 Task: In the  document graph.pdf Use the feature 'and check spelling and grammer' Change font style of header to '23' Select the body of letter and change paragraph spacing to  1.5
Action: Mouse moved to (237, 105)
Screenshot: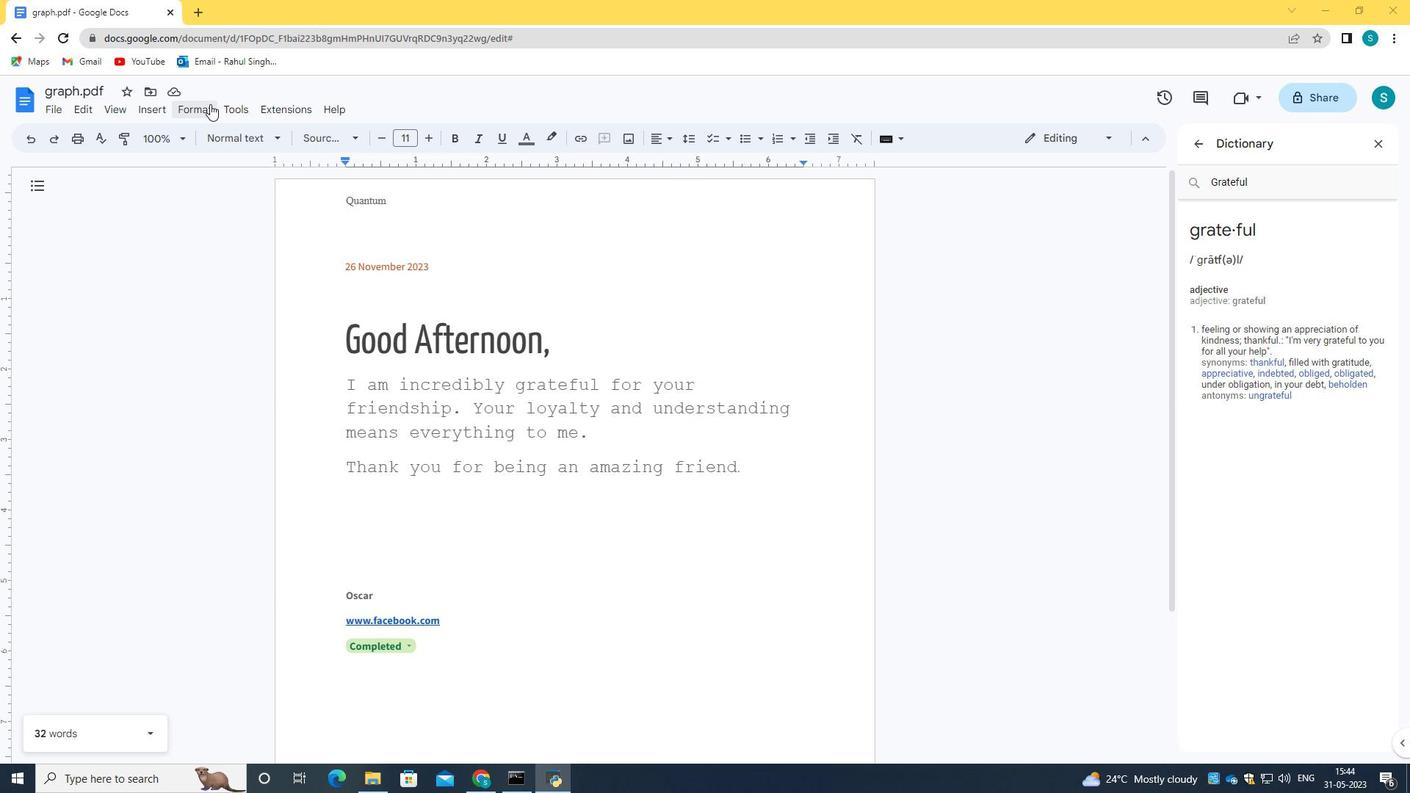 
Action: Mouse pressed left at (237, 105)
Screenshot: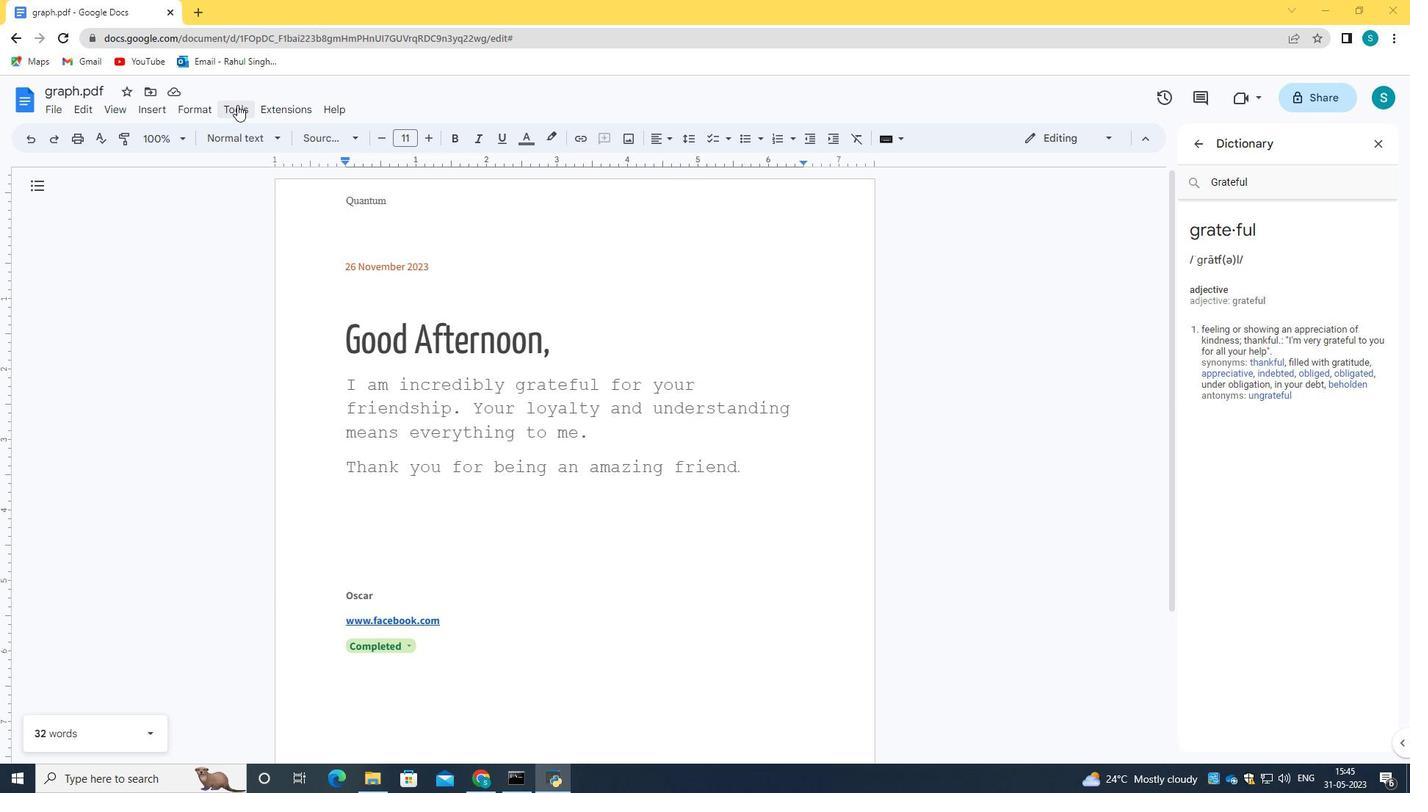 
Action: Mouse moved to (167, 238)
Screenshot: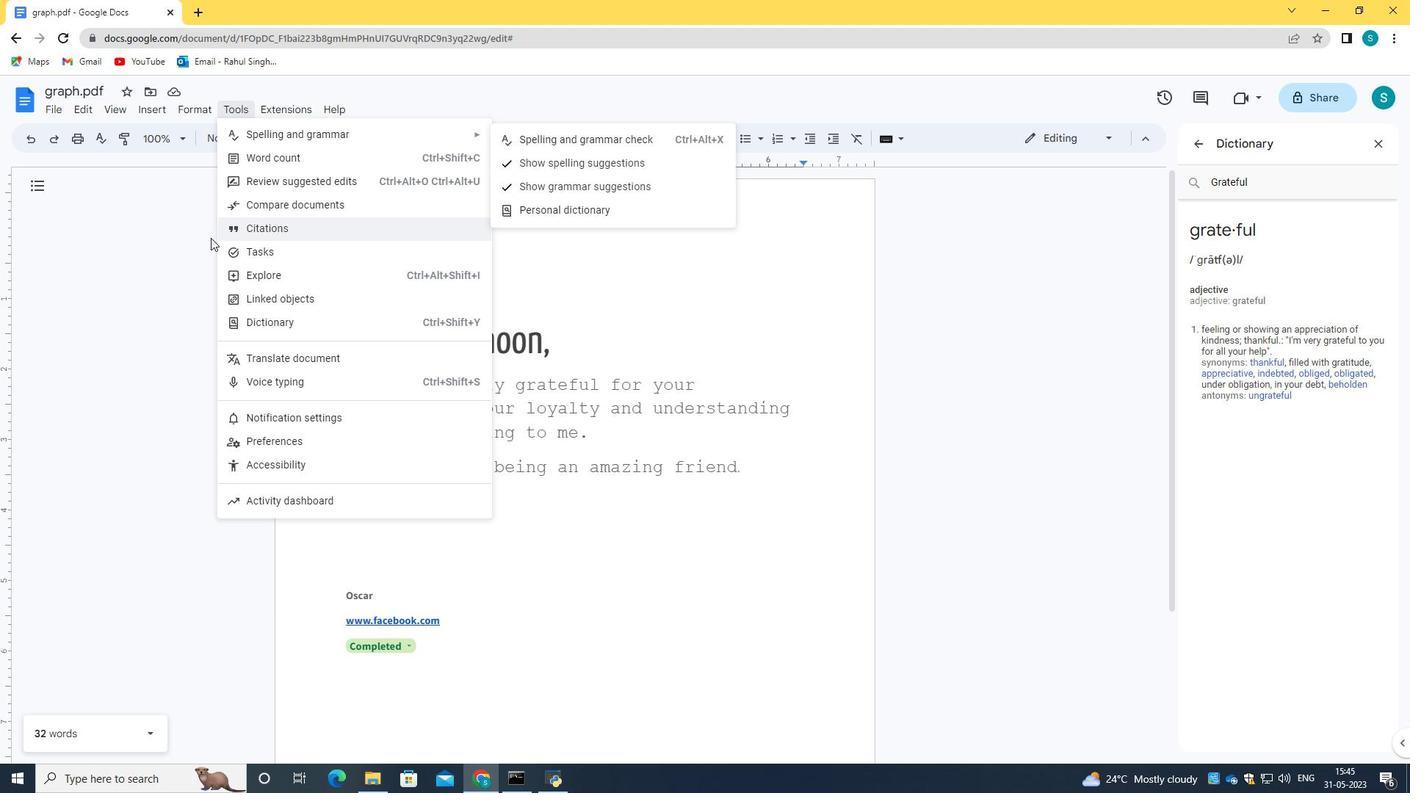 
Action: Mouse pressed left at (167, 238)
Screenshot: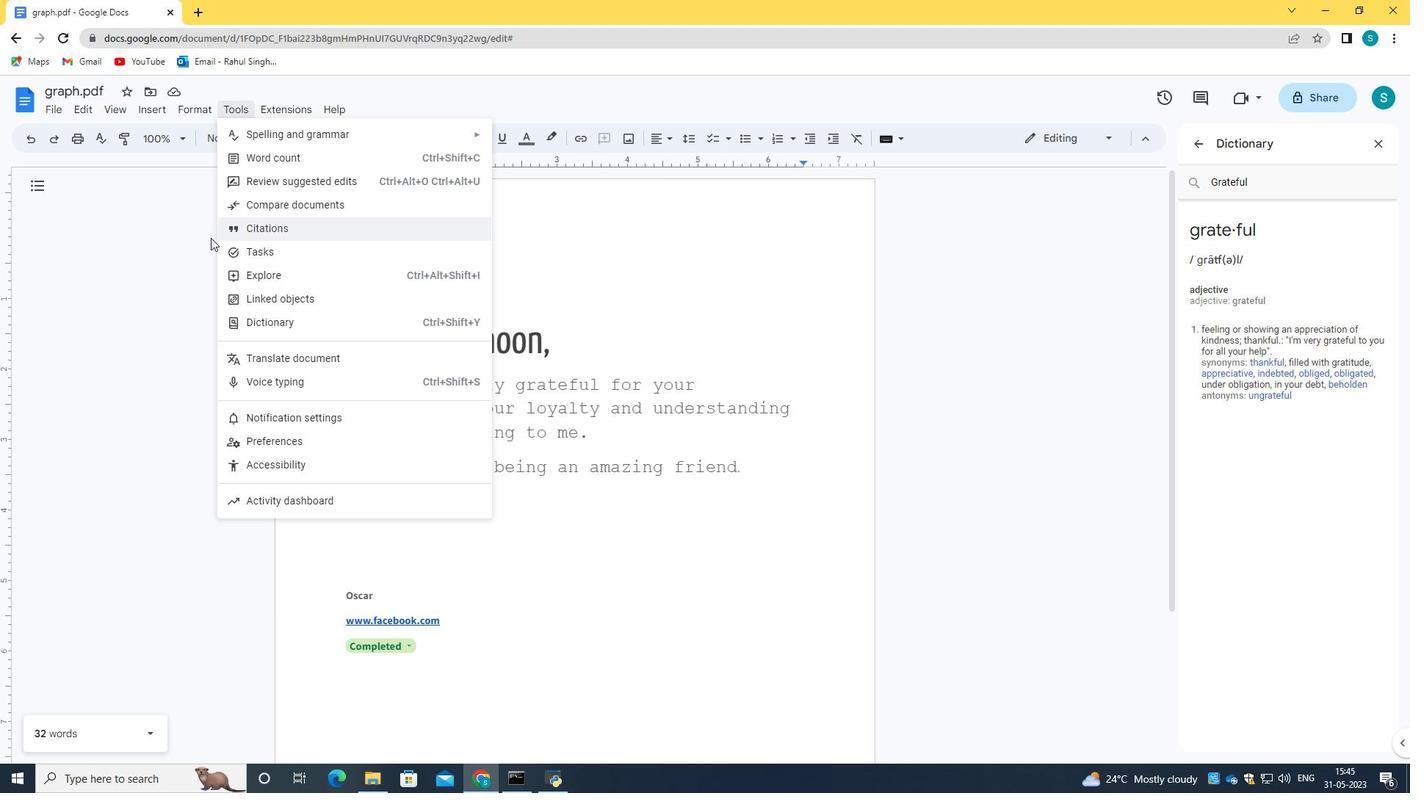 
Action: Mouse moved to (96, 142)
Screenshot: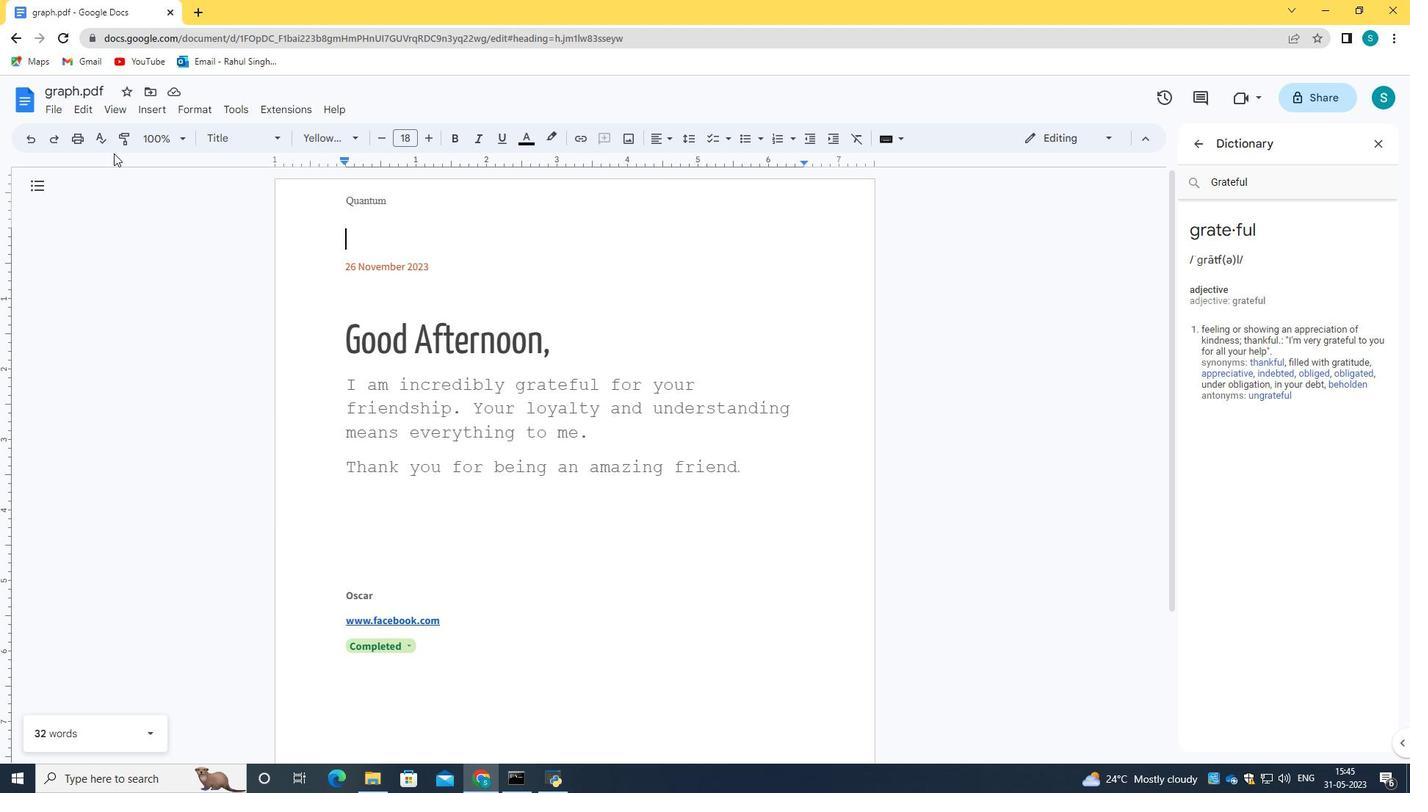 
Action: Mouse pressed left at (96, 142)
Screenshot: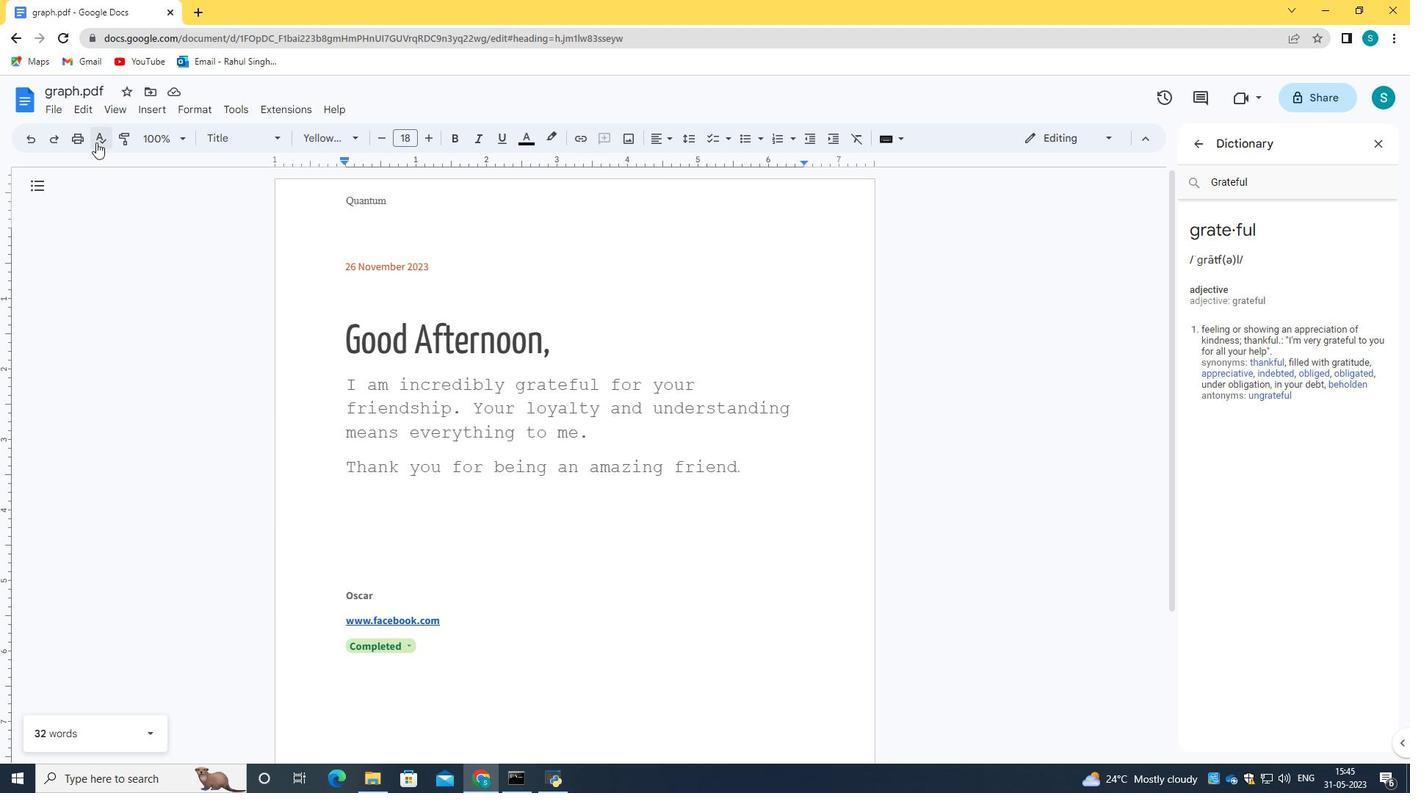
Action: Mouse moved to (791, 324)
Screenshot: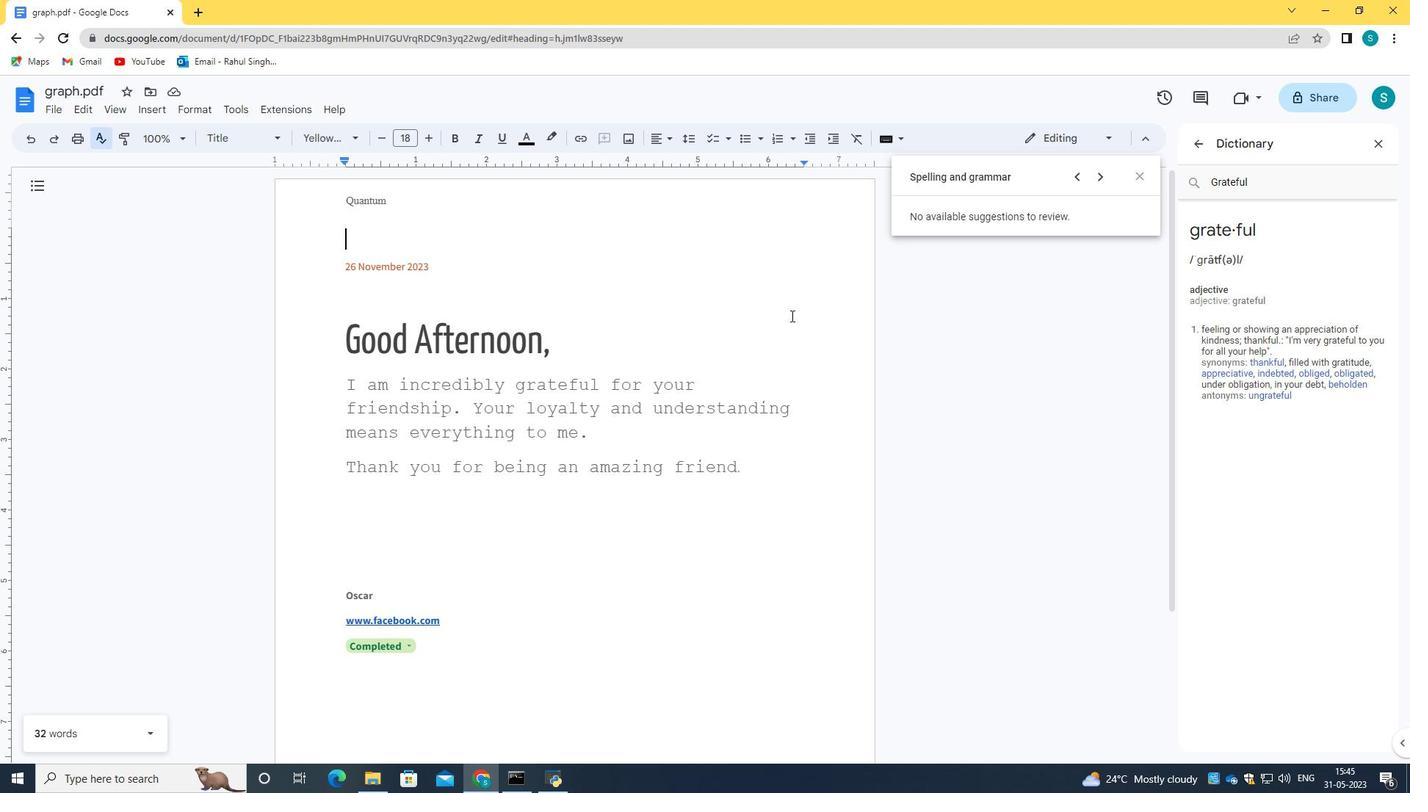 
Action: Mouse pressed left at (791, 324)
Screenshot: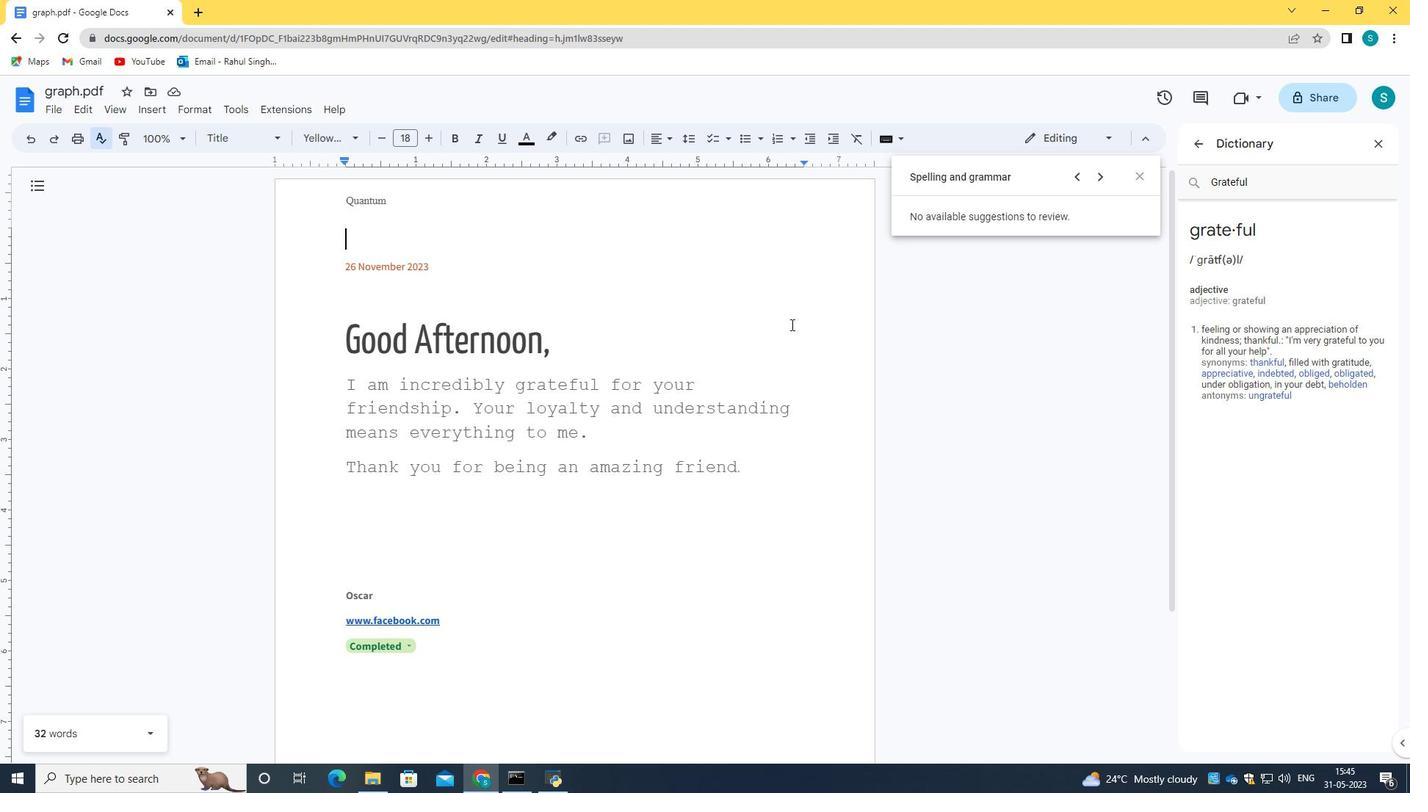 
Action: Mouse moved to (392, 206)
Screenshot: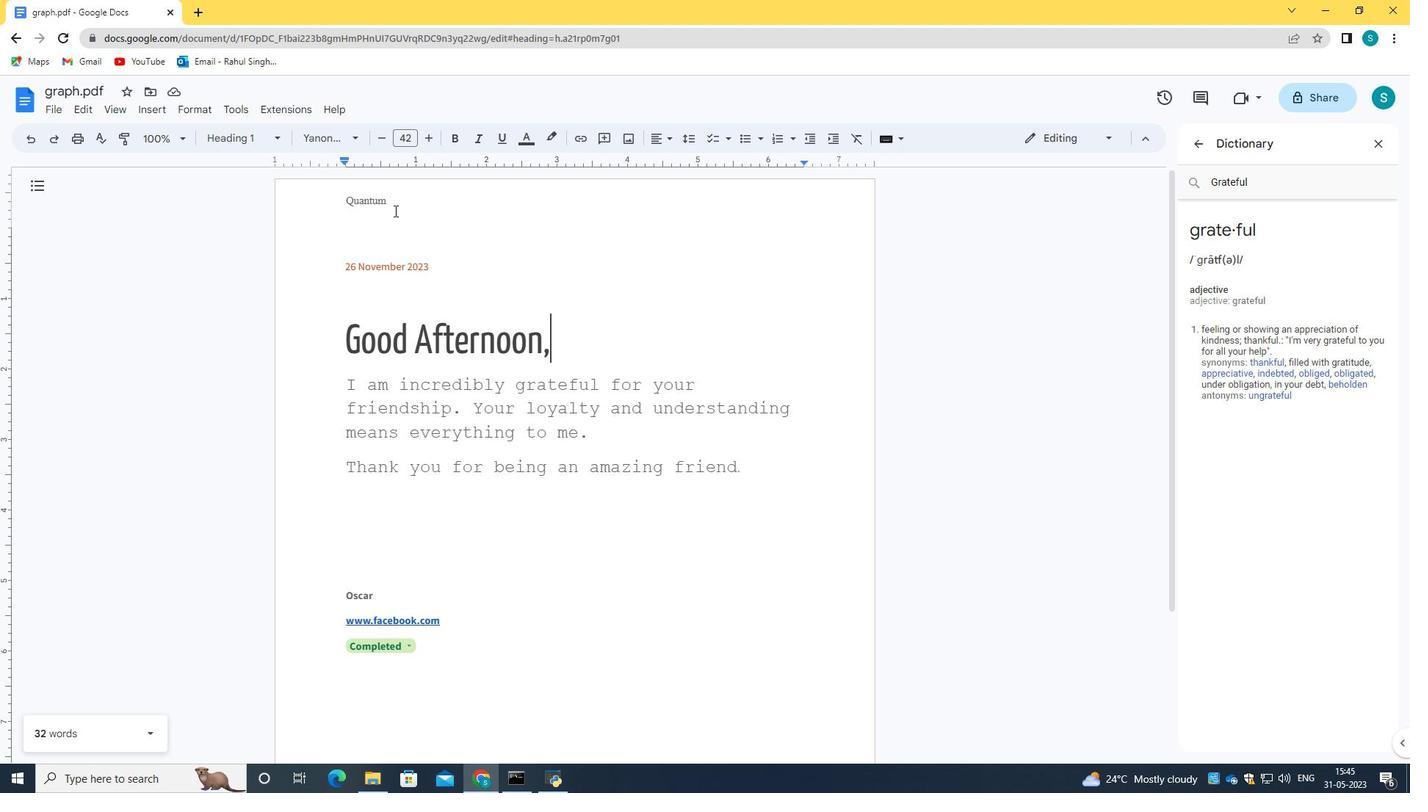 
Action: Mouse pressed left at (392, 206)
Screenshot: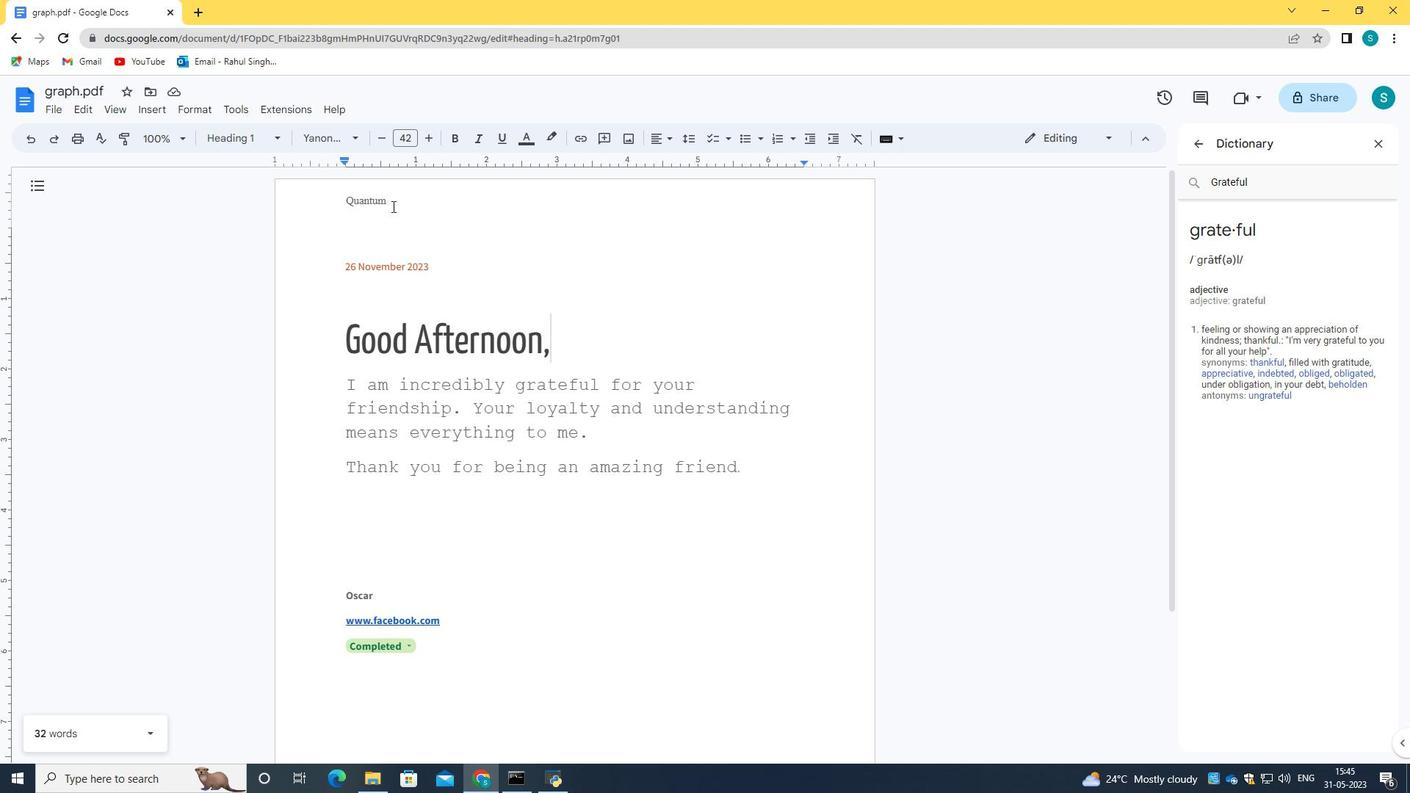 
Action: Mouse moved to (385, 197)
Screenshot: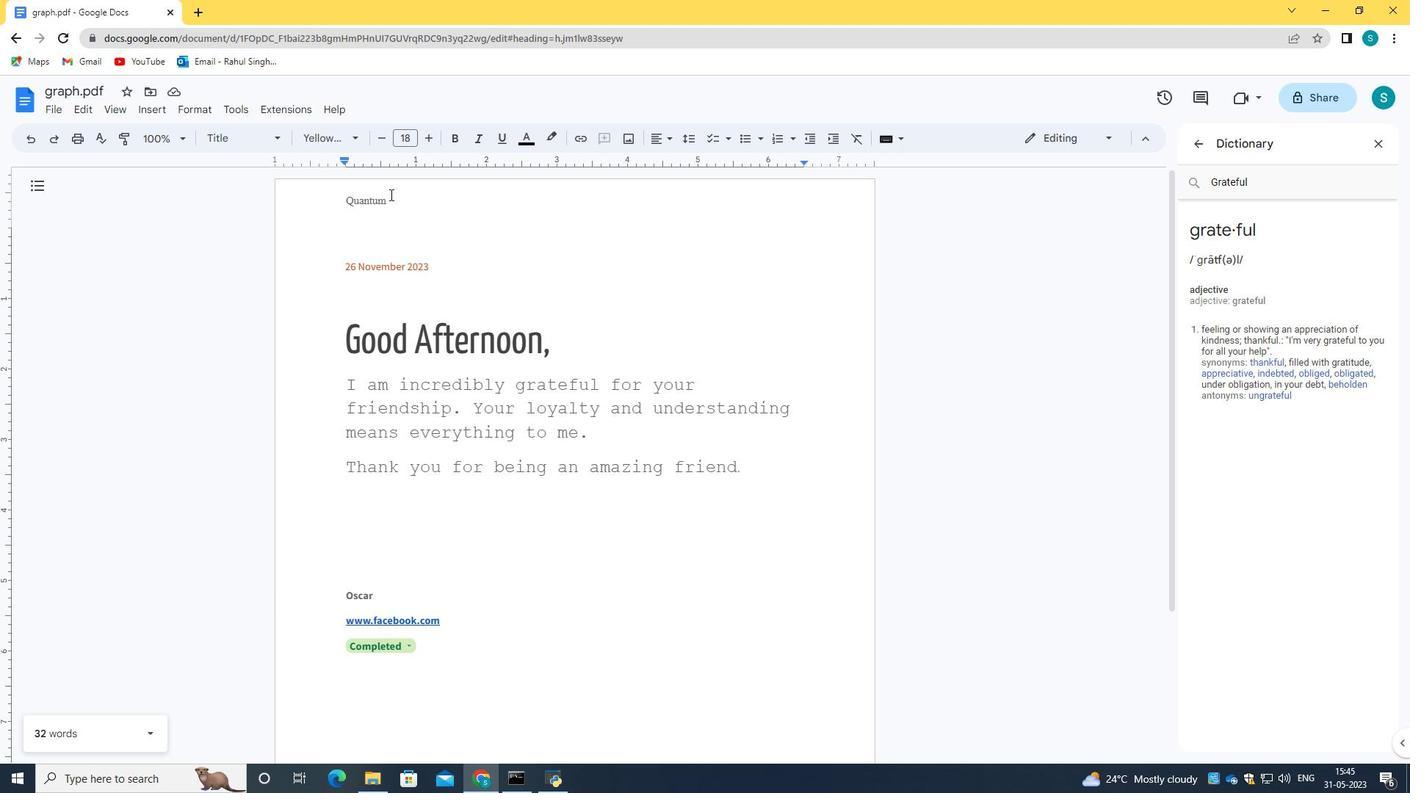 
Action: Mouse pressed left at (385, 197)
Screenshot: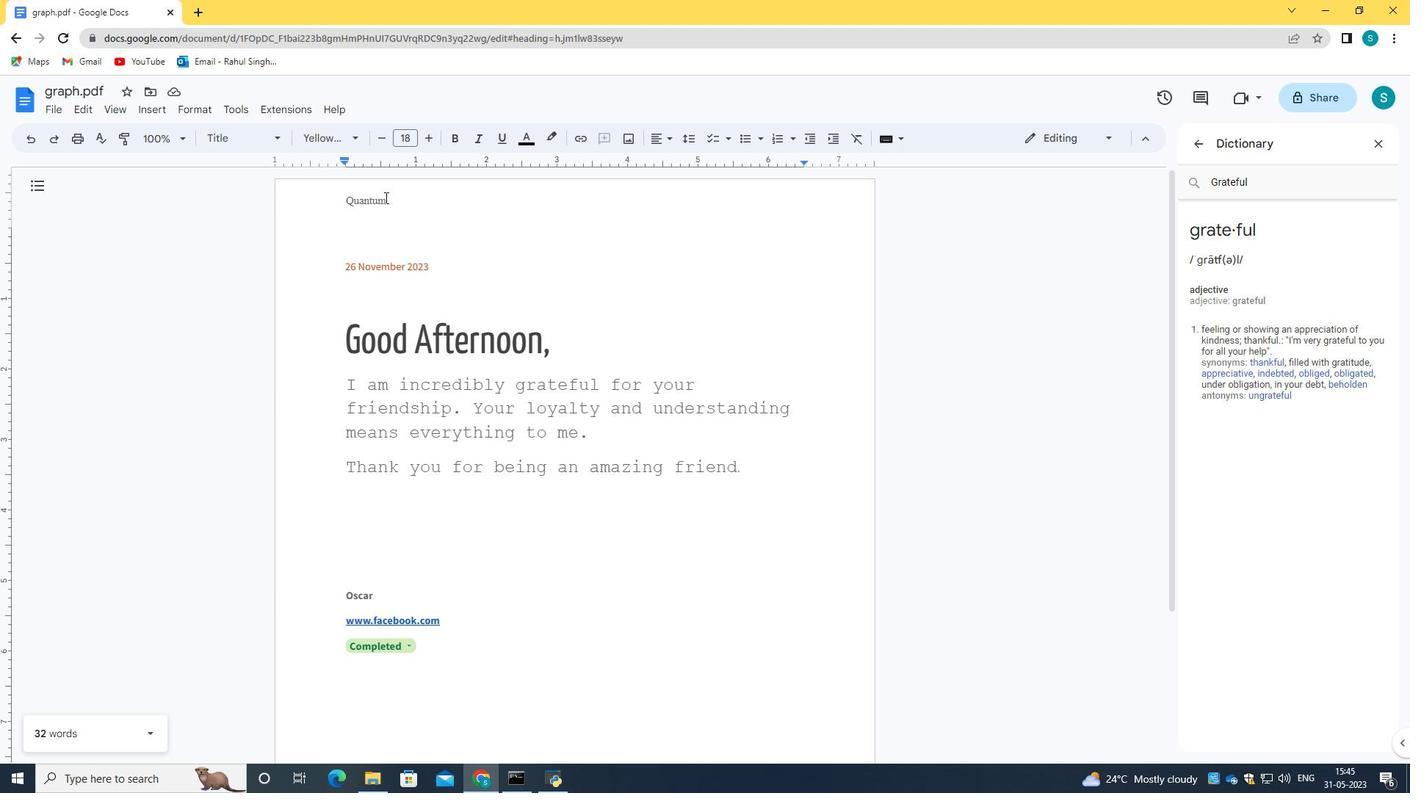 
Action: Mouse moved to (424, 203)
Screenshot: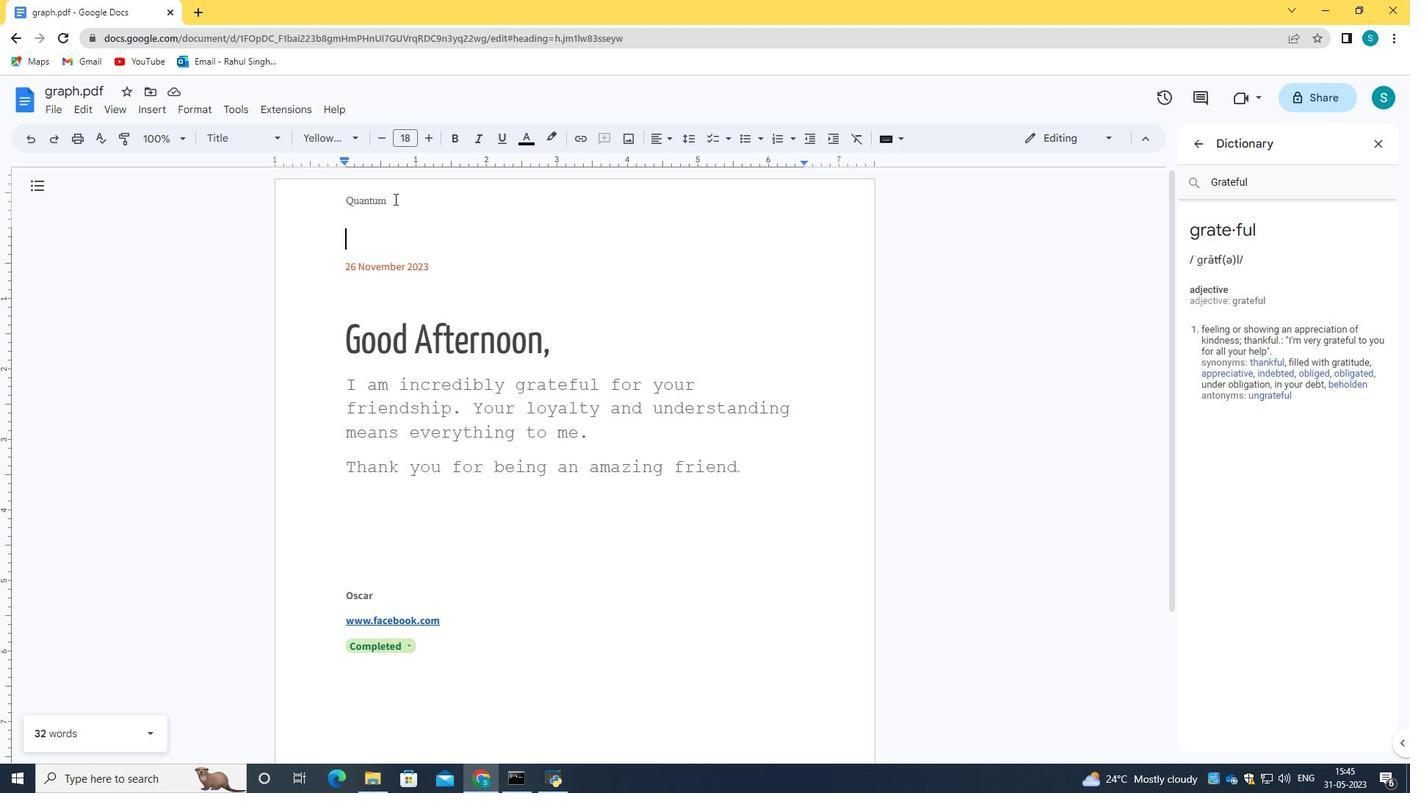 
Action: Mouse pressed left at (424, 203)
Screenshot: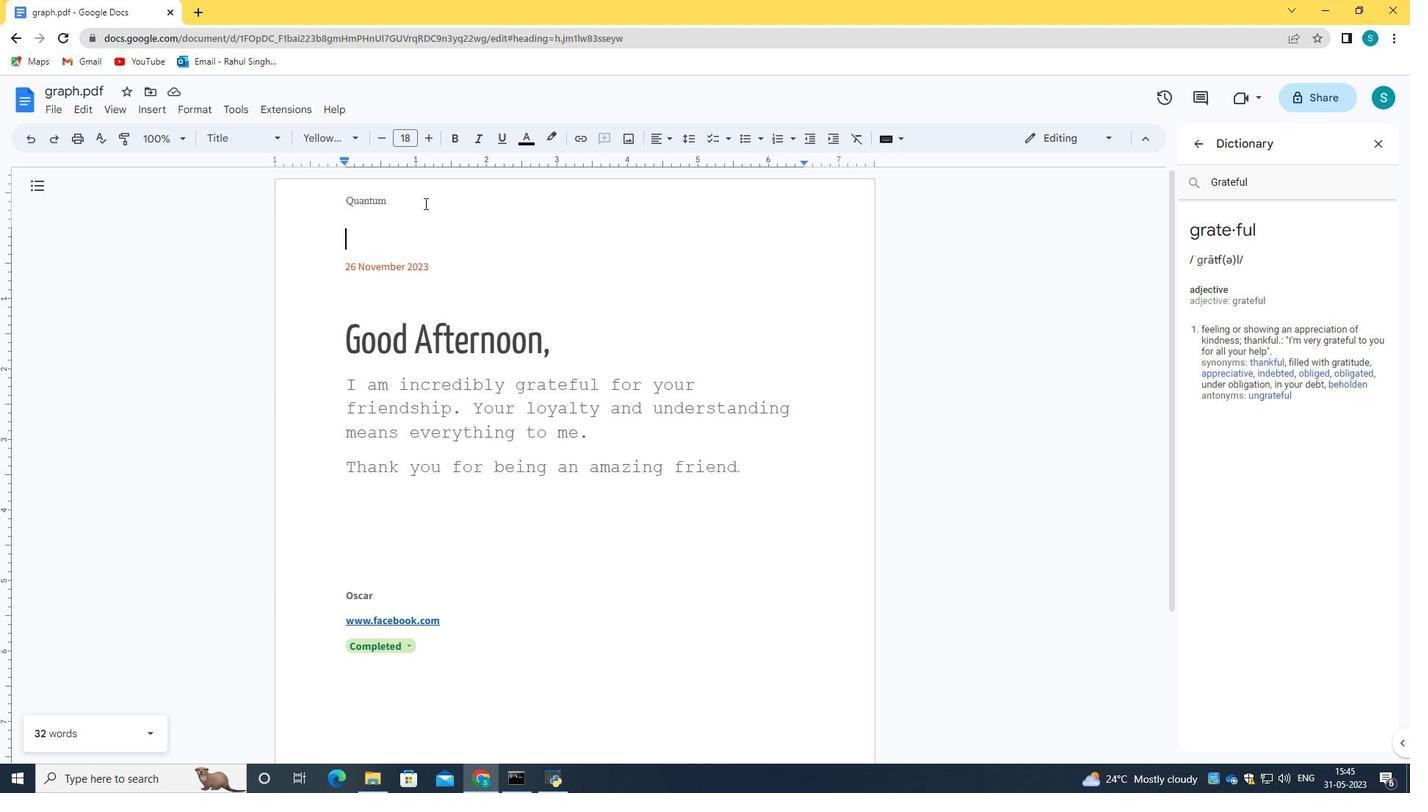 
Action: Mouse moved to (573, 262)
Screenshot: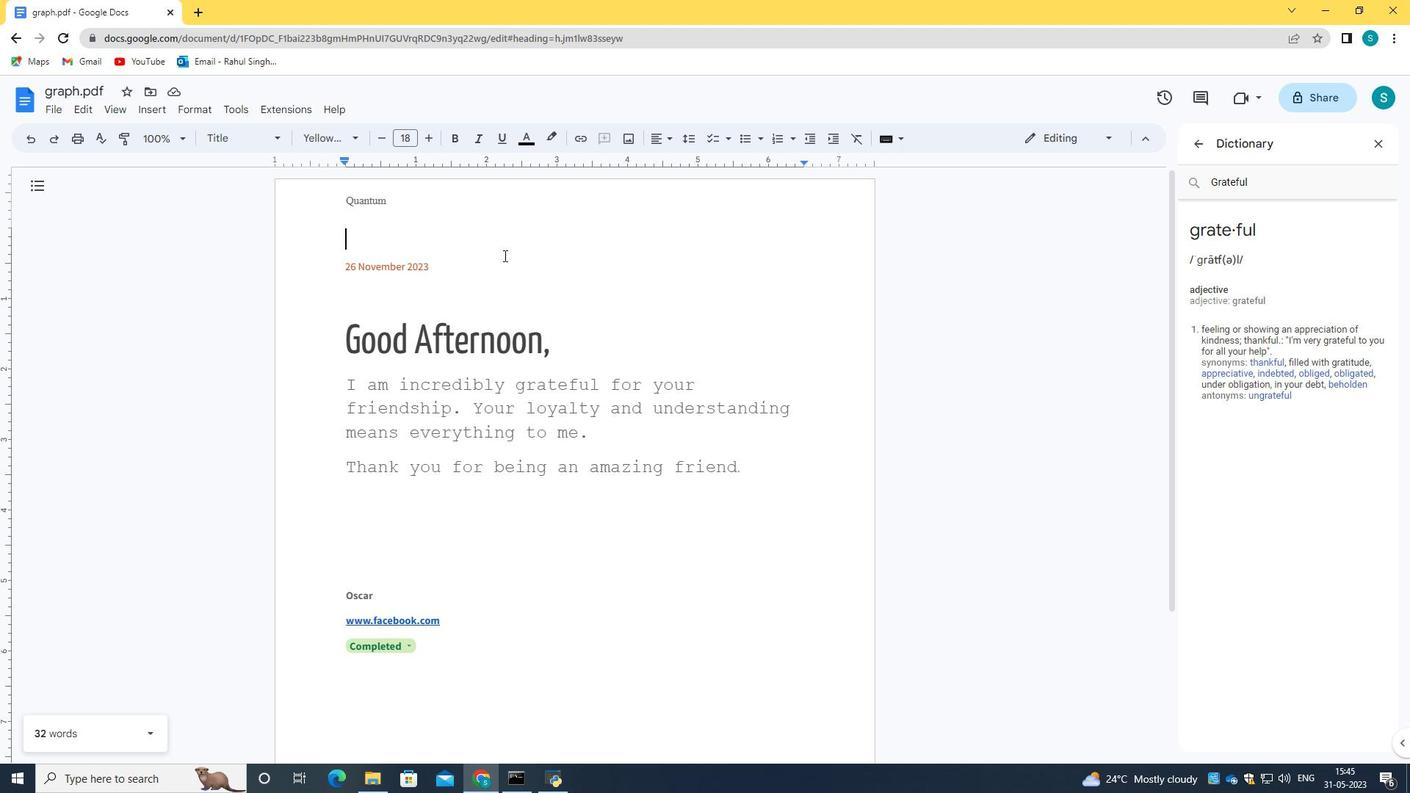 
Action: Mouse pressed left at (573, 262)
Screenshot: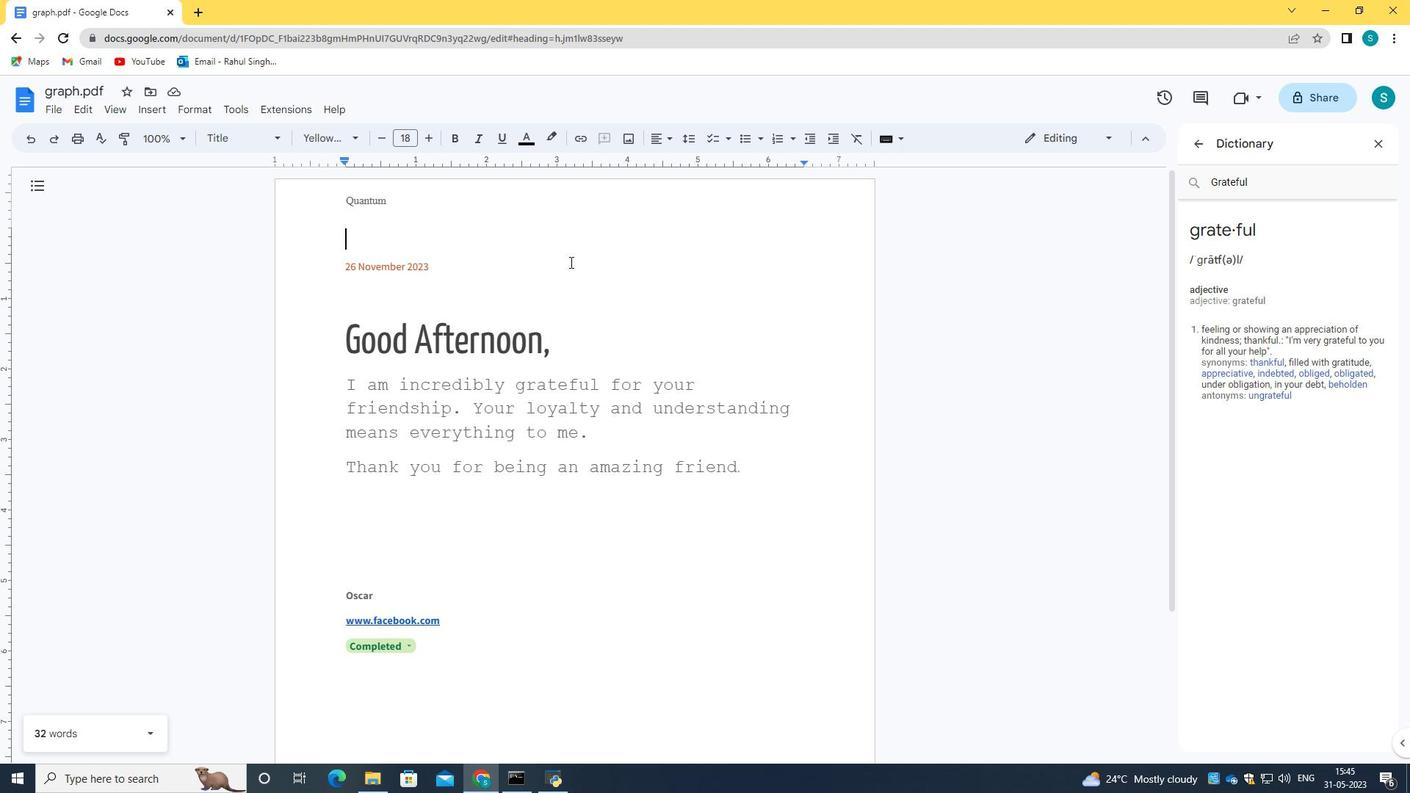 
Action: Mouse moved to (382, 194)
Screenshot: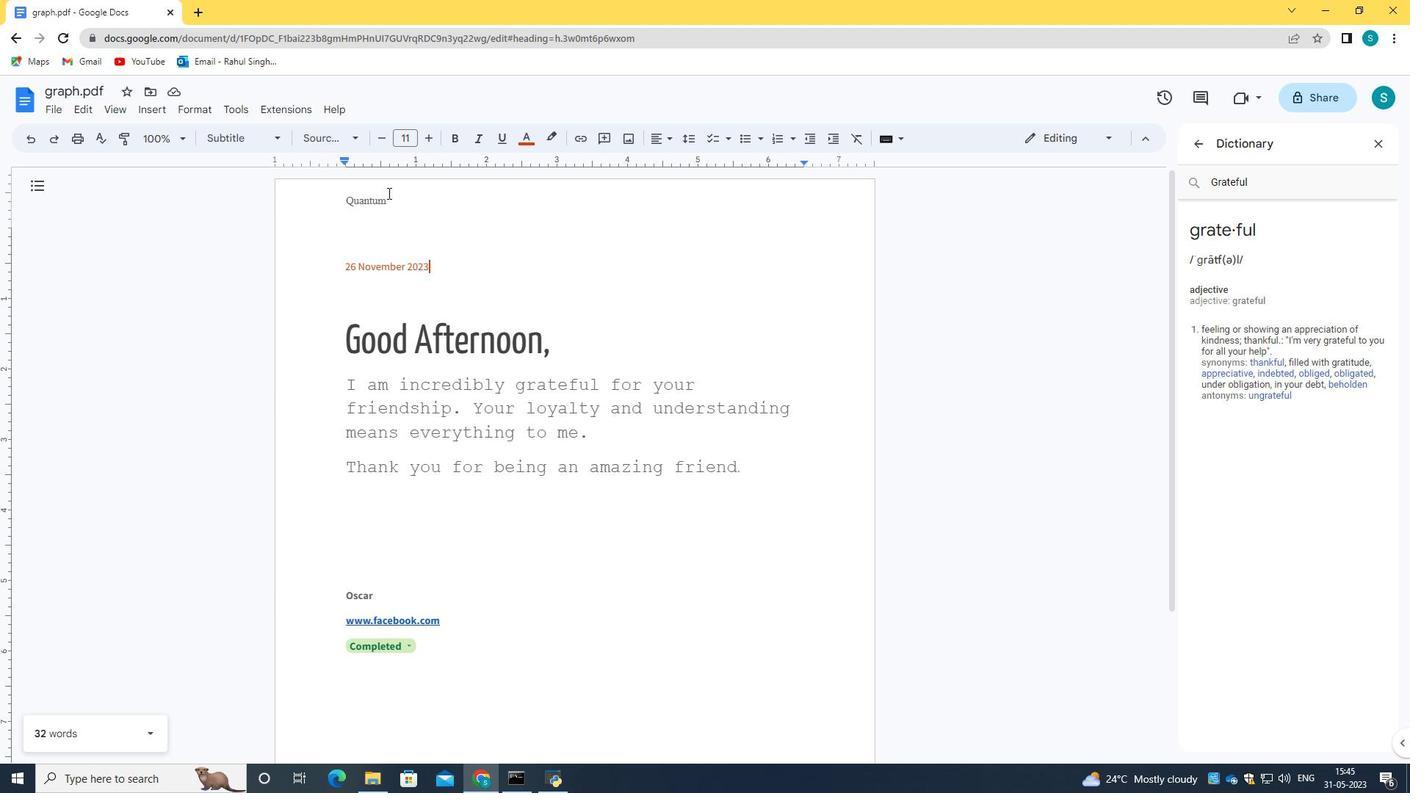 
Action: Mouse pressed left at (382, 194)
Screenshot: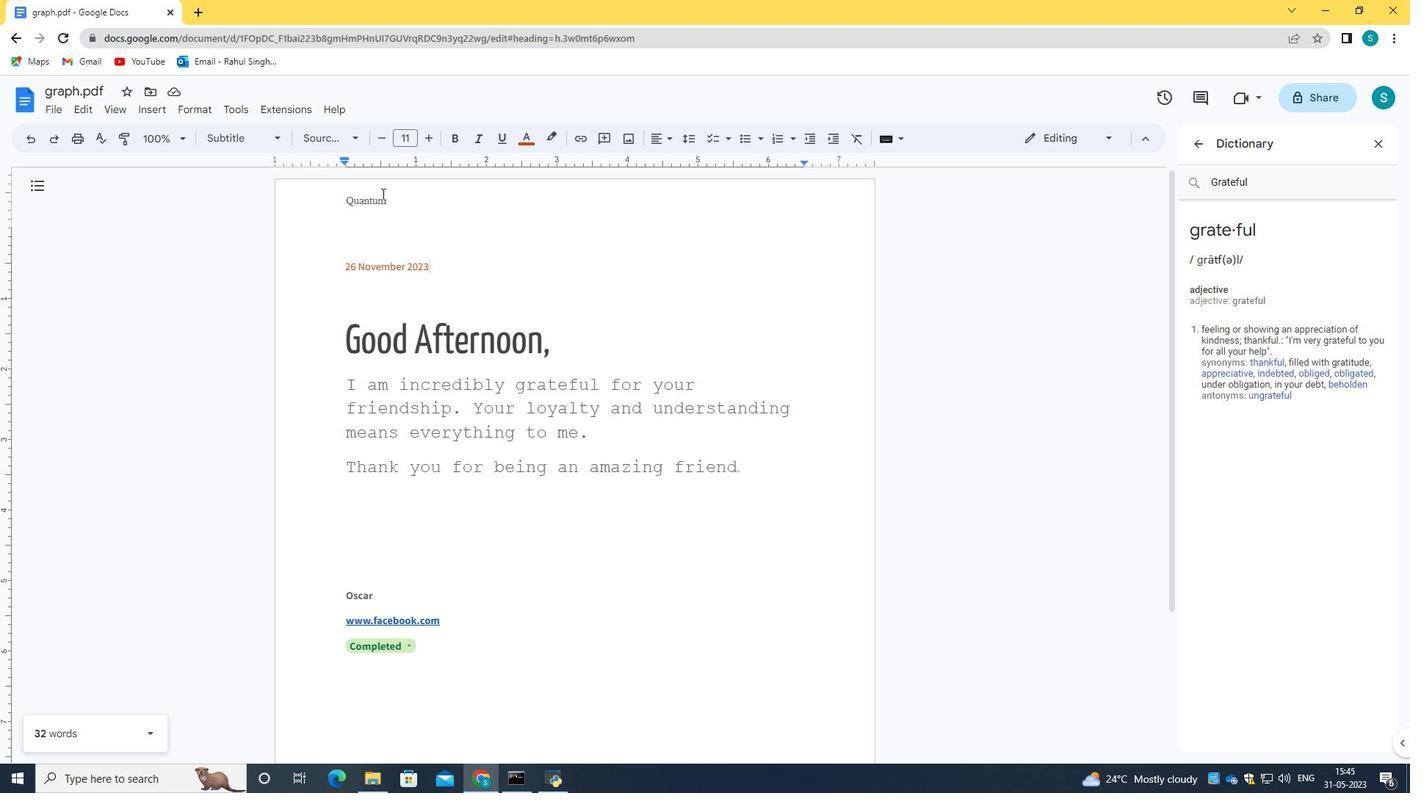 
Action: Mouse moved to (390, 202)
Screenshot: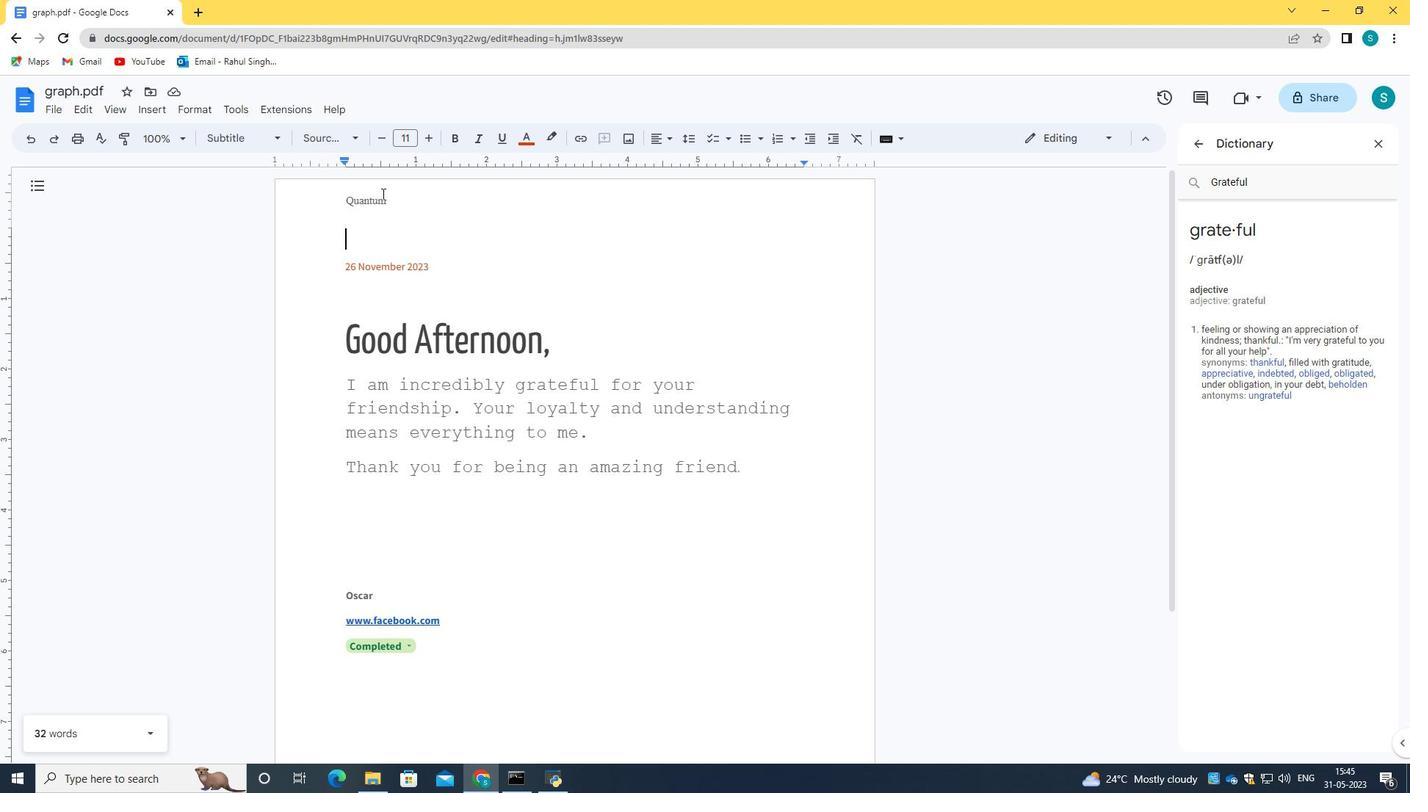 
Action: Mouse pressed left at (390, 202)
Screenshot: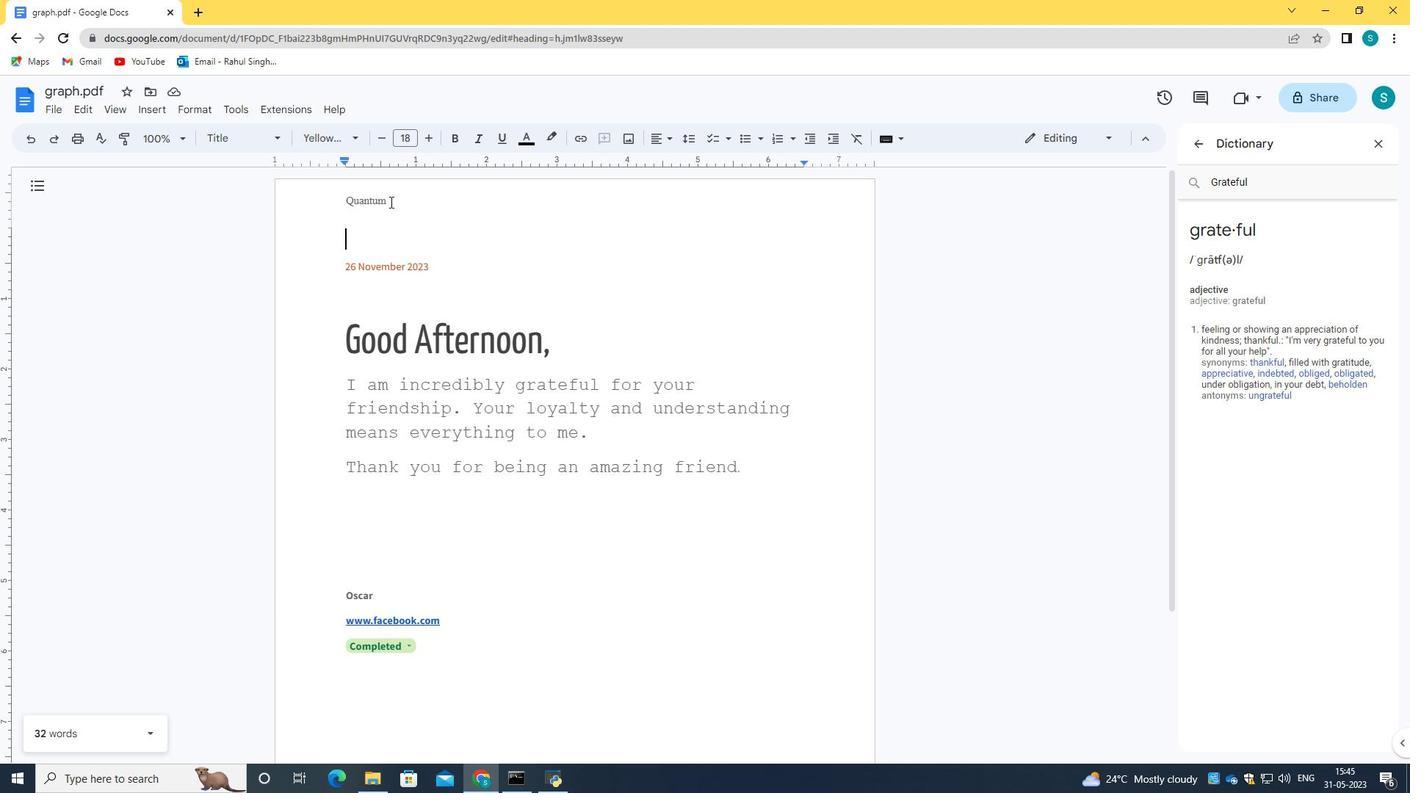 
Action: Mouse moved to (329, 188)
Screenshot: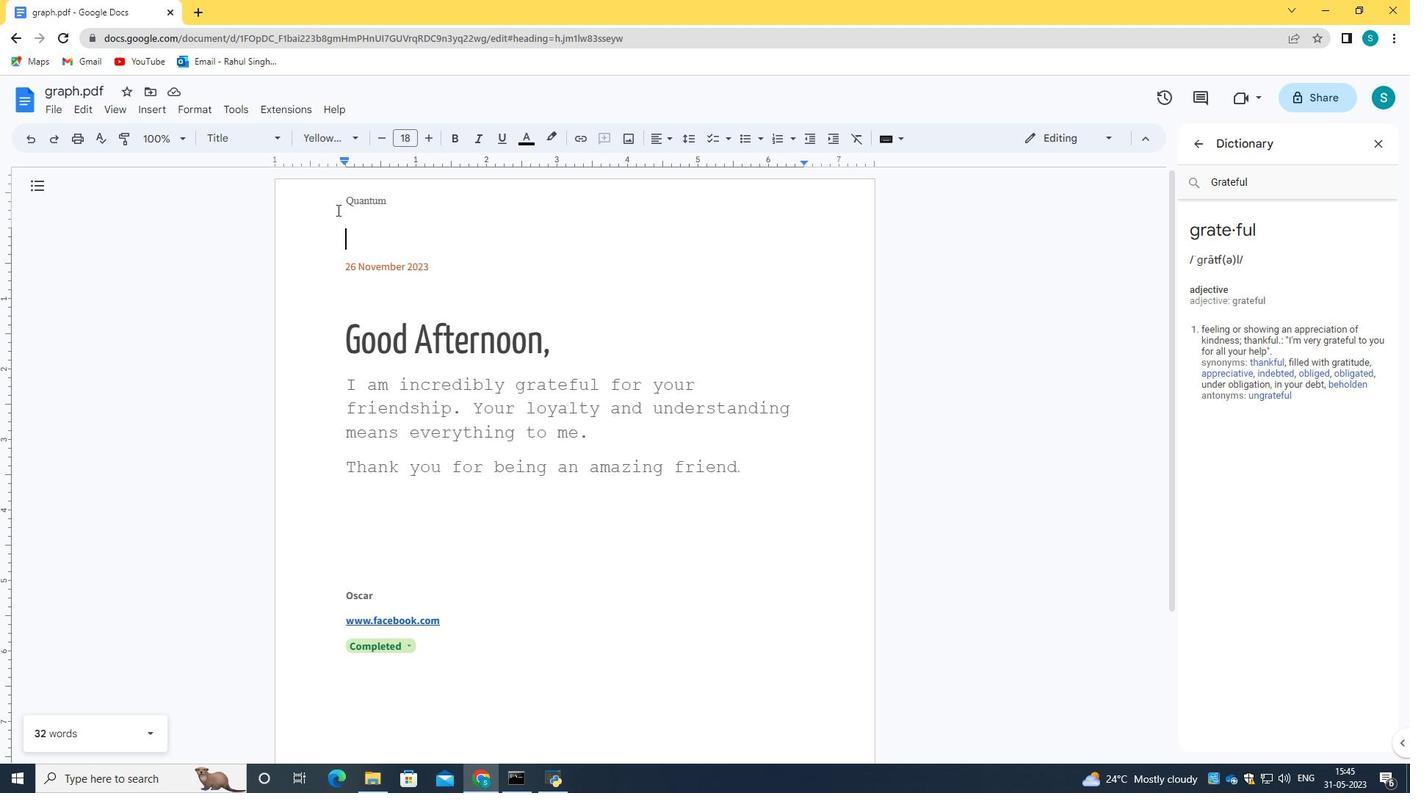 
Action: Mouse pressed left at (329, 188)
Screenshot: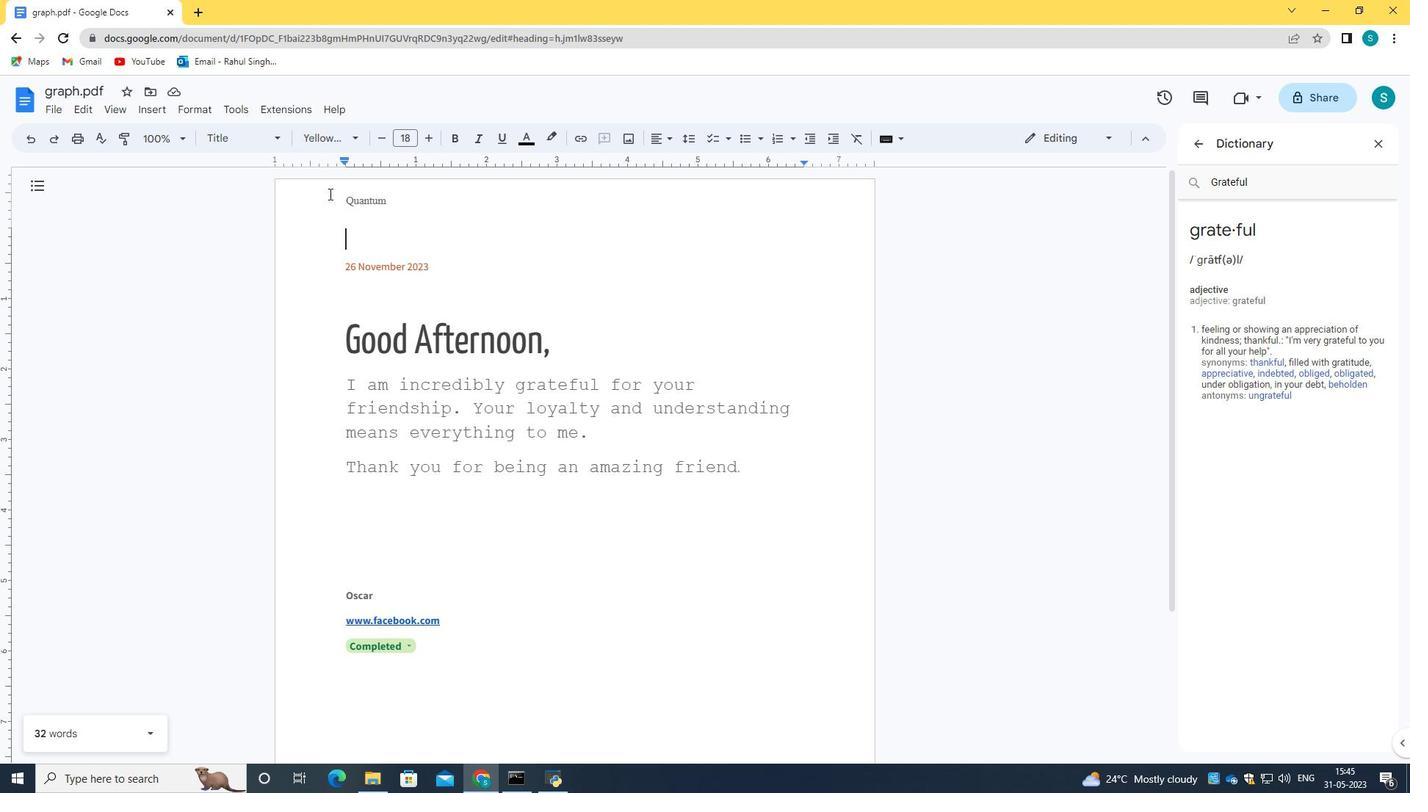 
Action: Mouse moved to (330, 188)
Screenshot: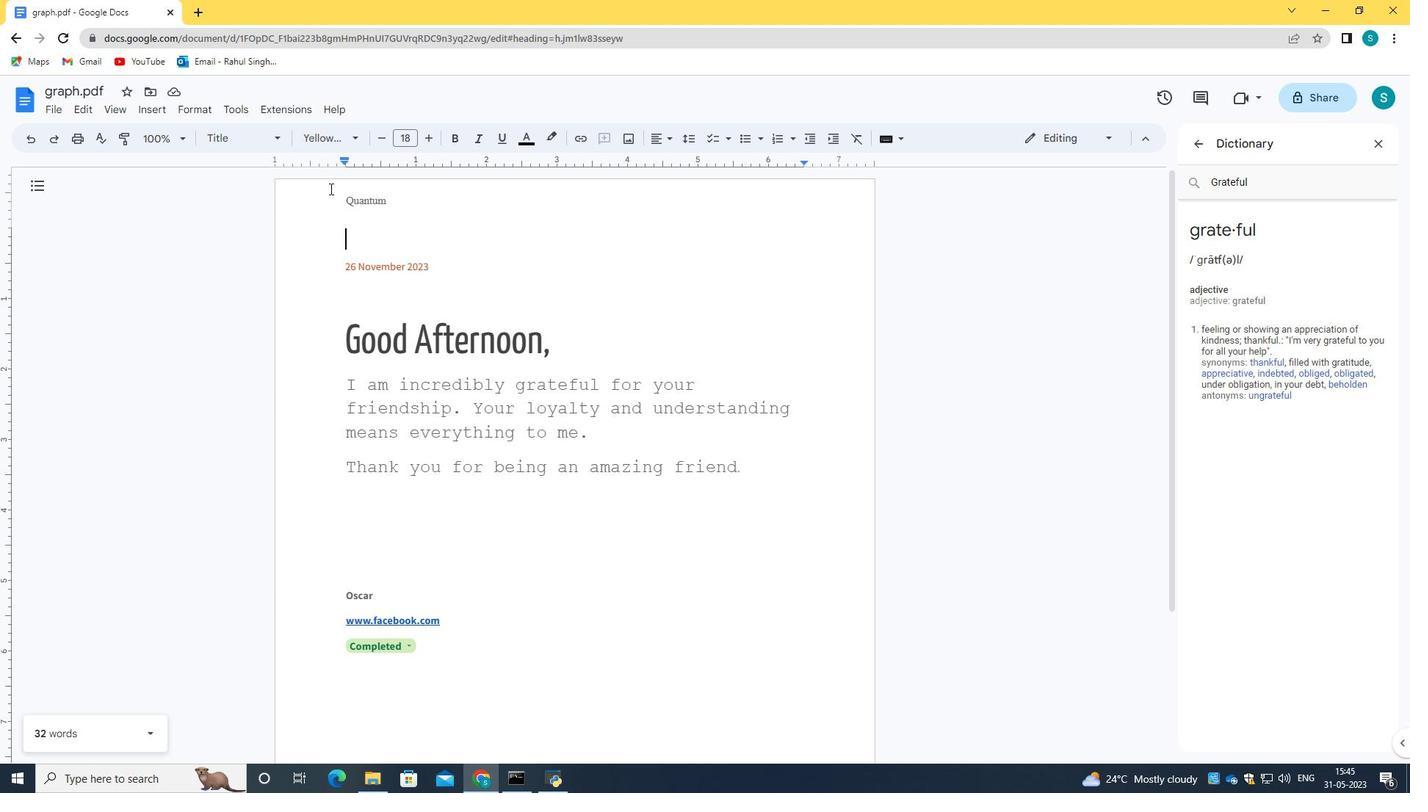 
Action: Mouse pressed left at (330, 188)
Screenshot: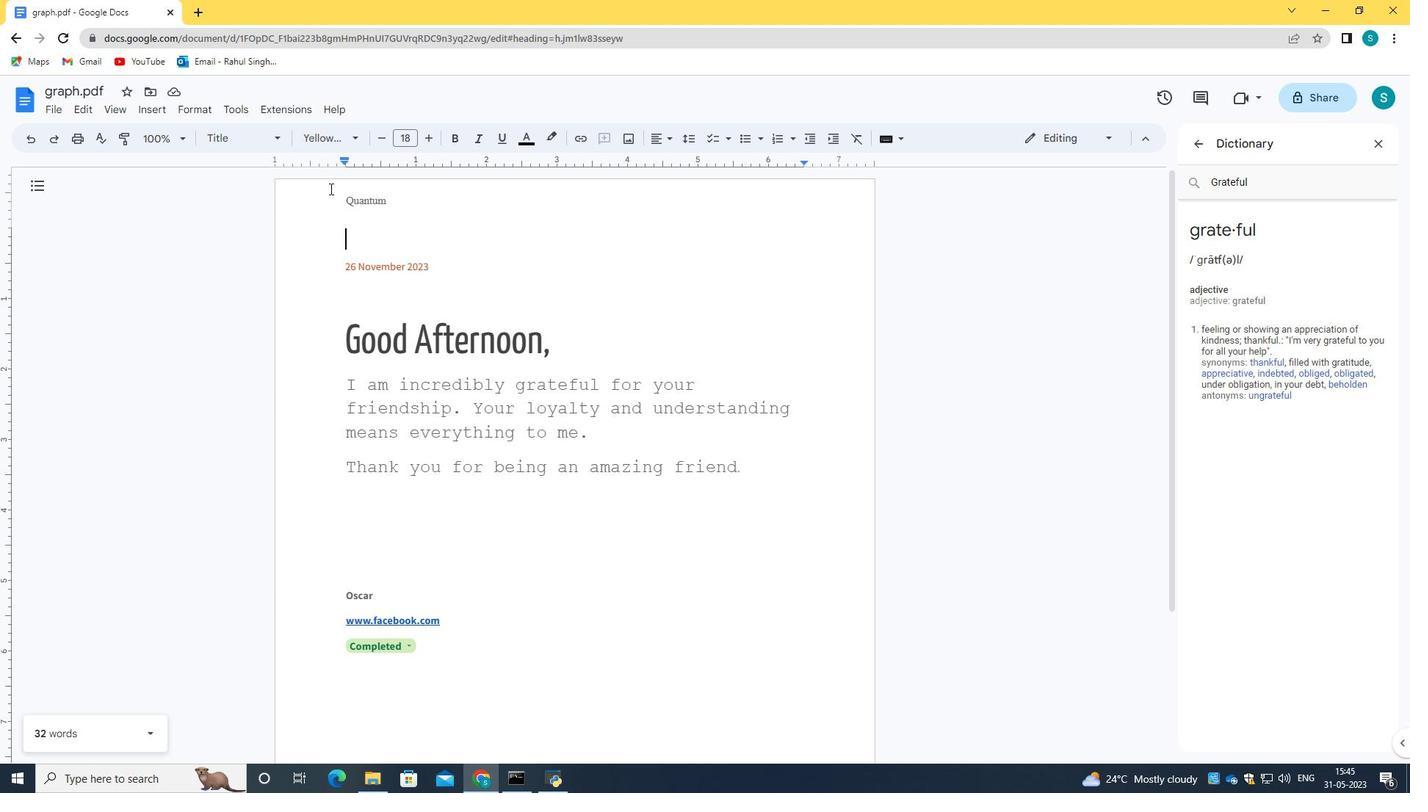 
Action: Mouse moved to (209, 110)
Screenshot: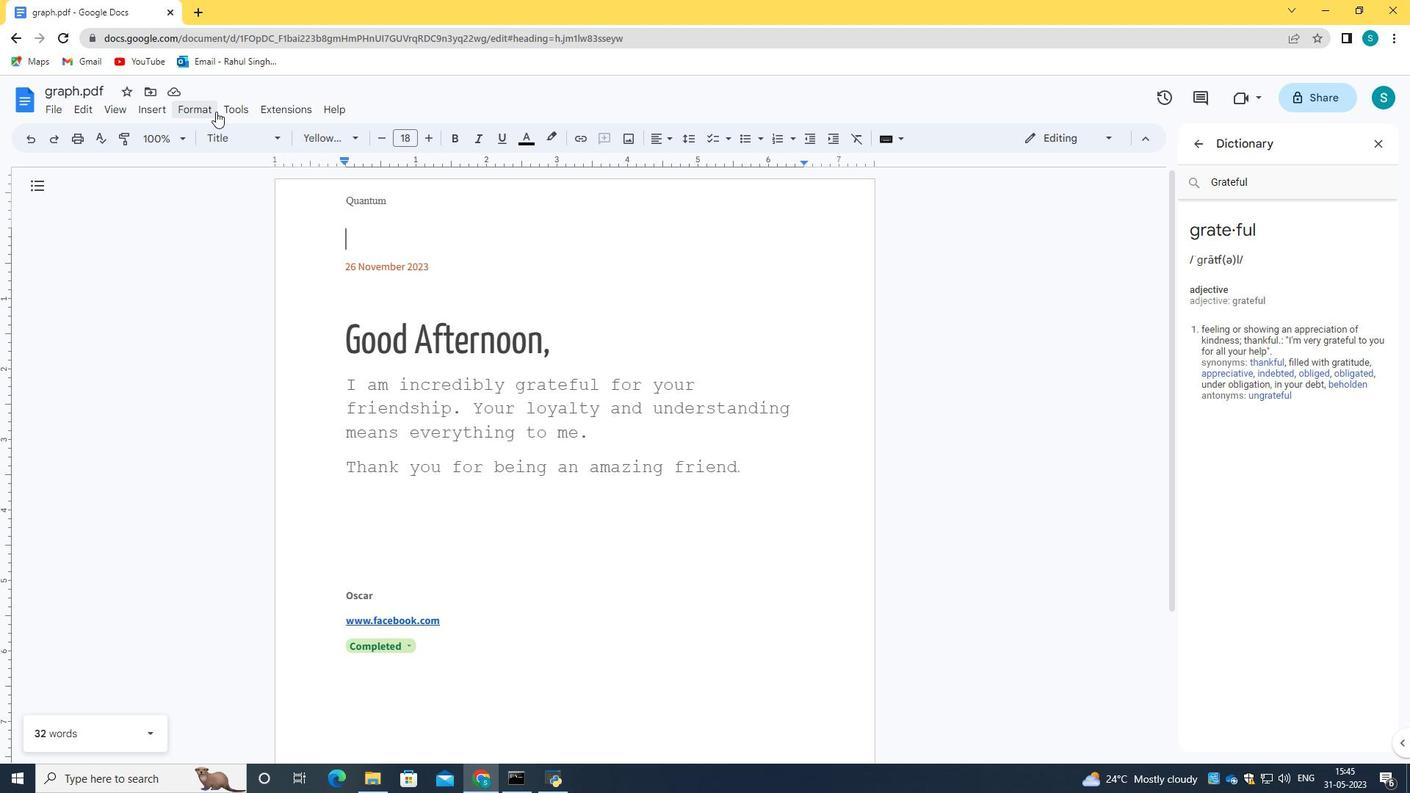 
Action: Mouse pressed left at (209, 110)
Screenshot: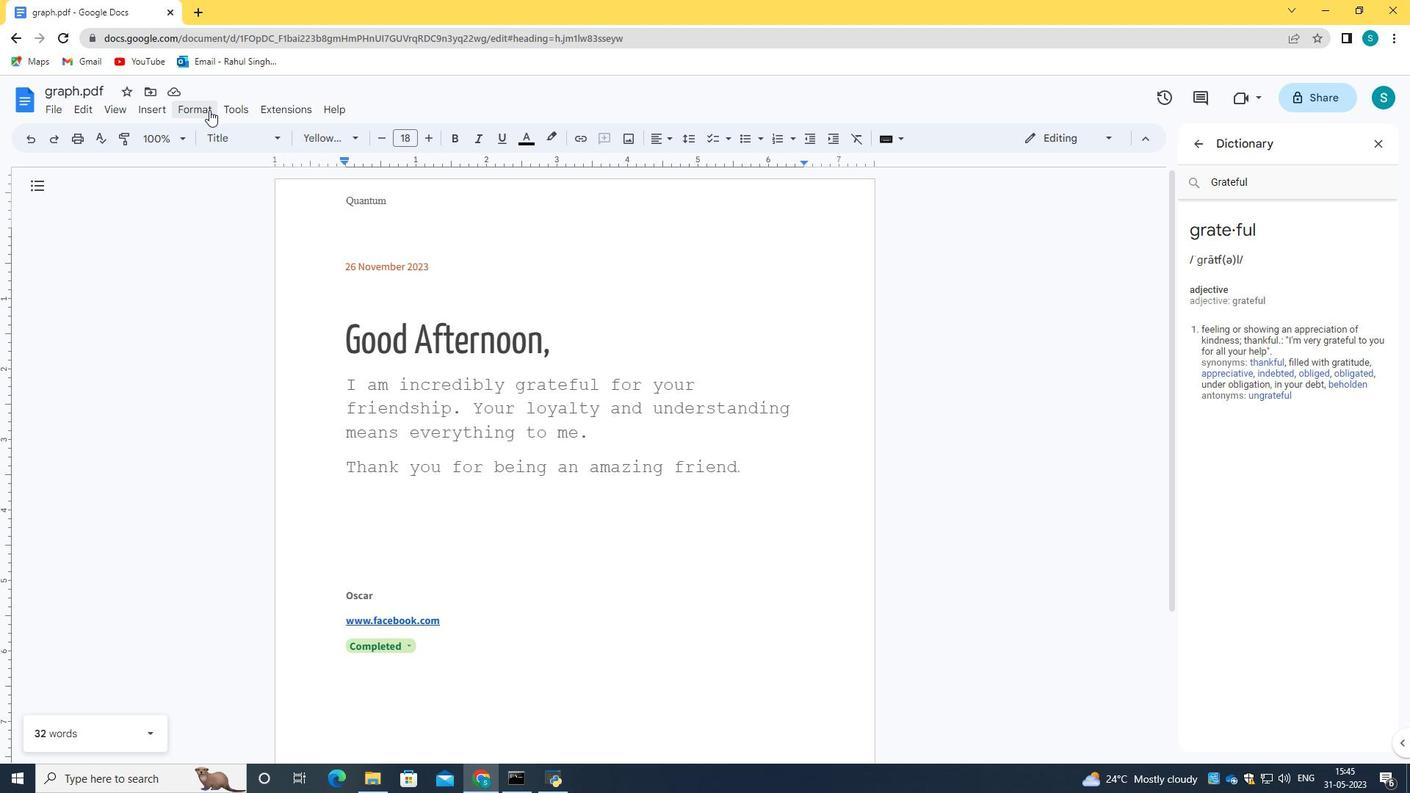 
Action: Mouse moved to (387, 482)
Screenshot: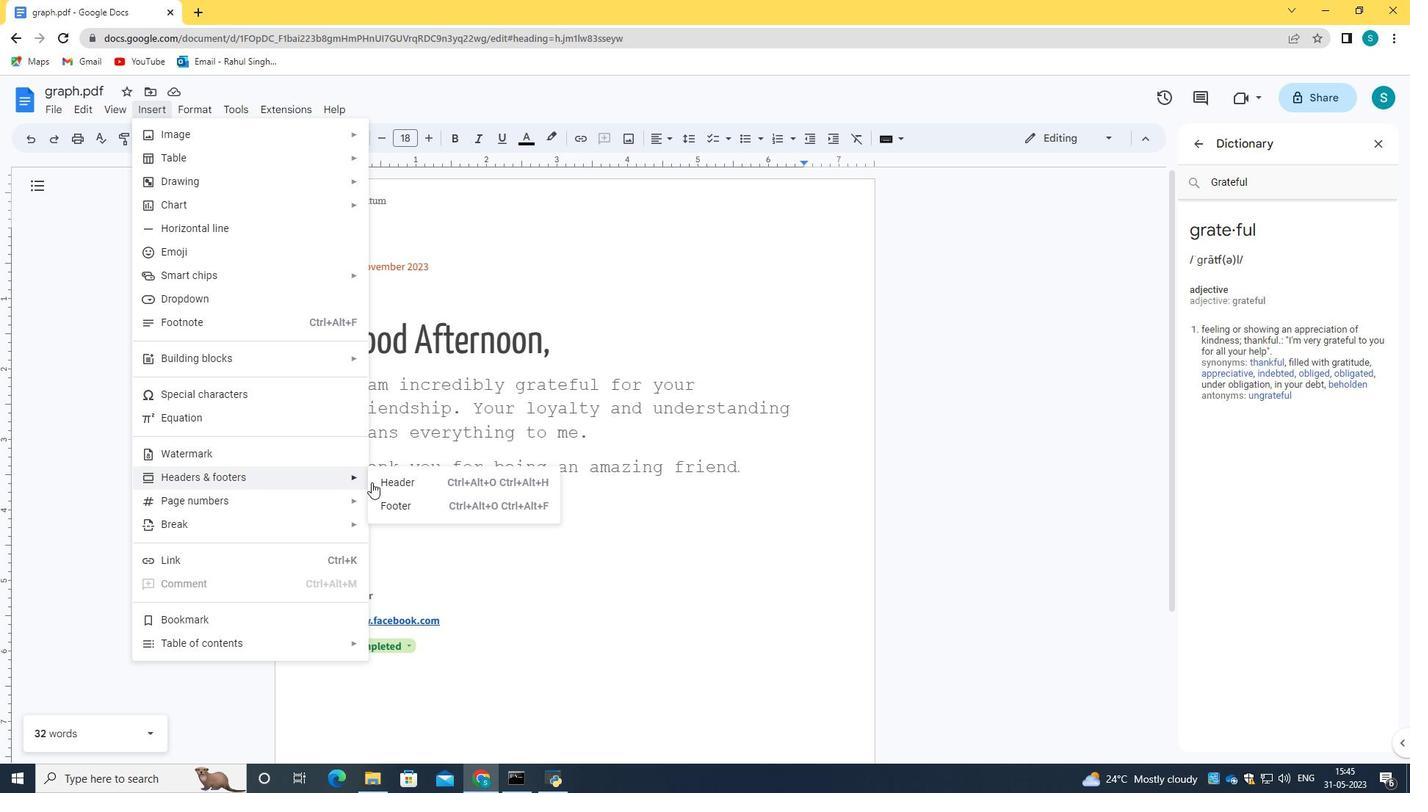 
Action: Mouse pressed left at (387, 482)
Screenshot: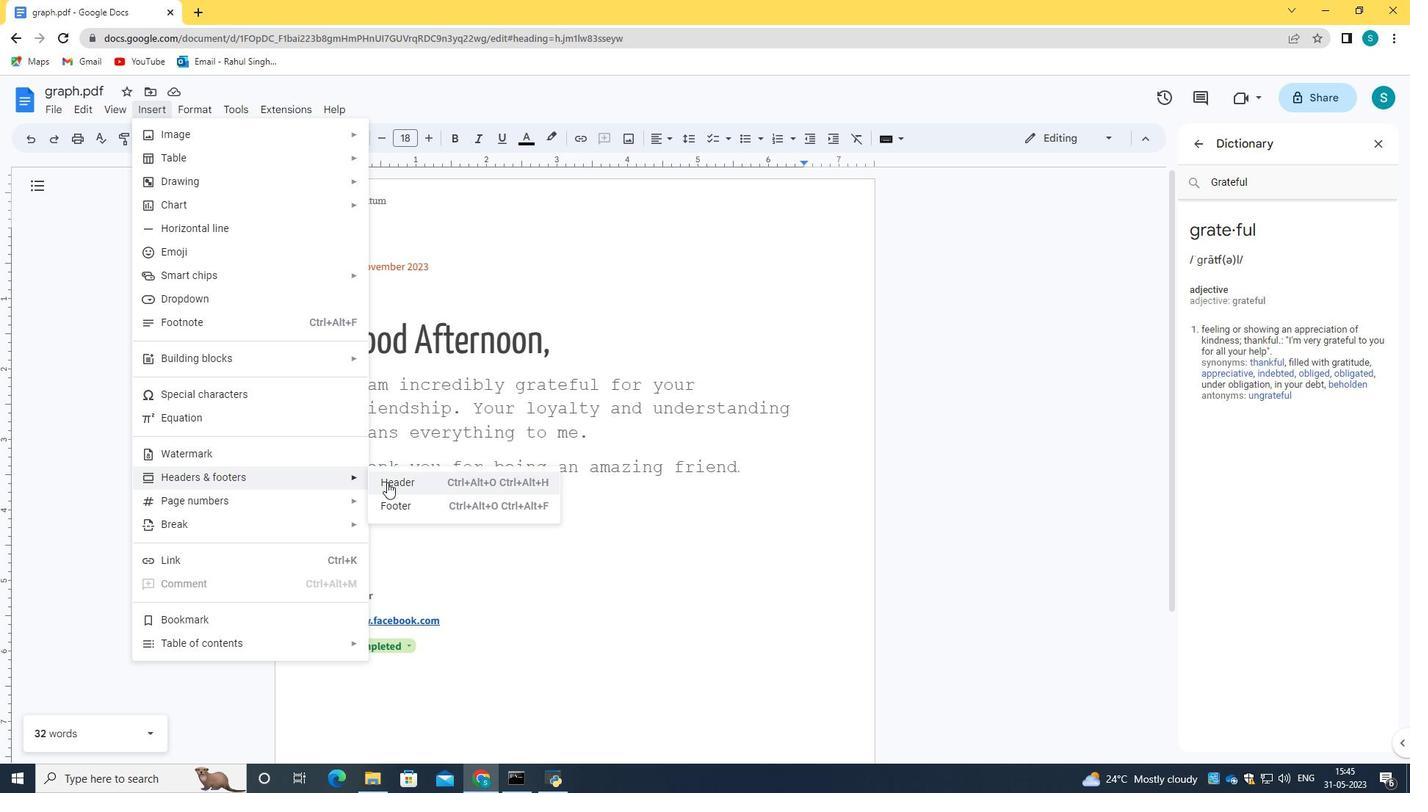 
Action: Mouse moved to (383, 203)
Screenshot: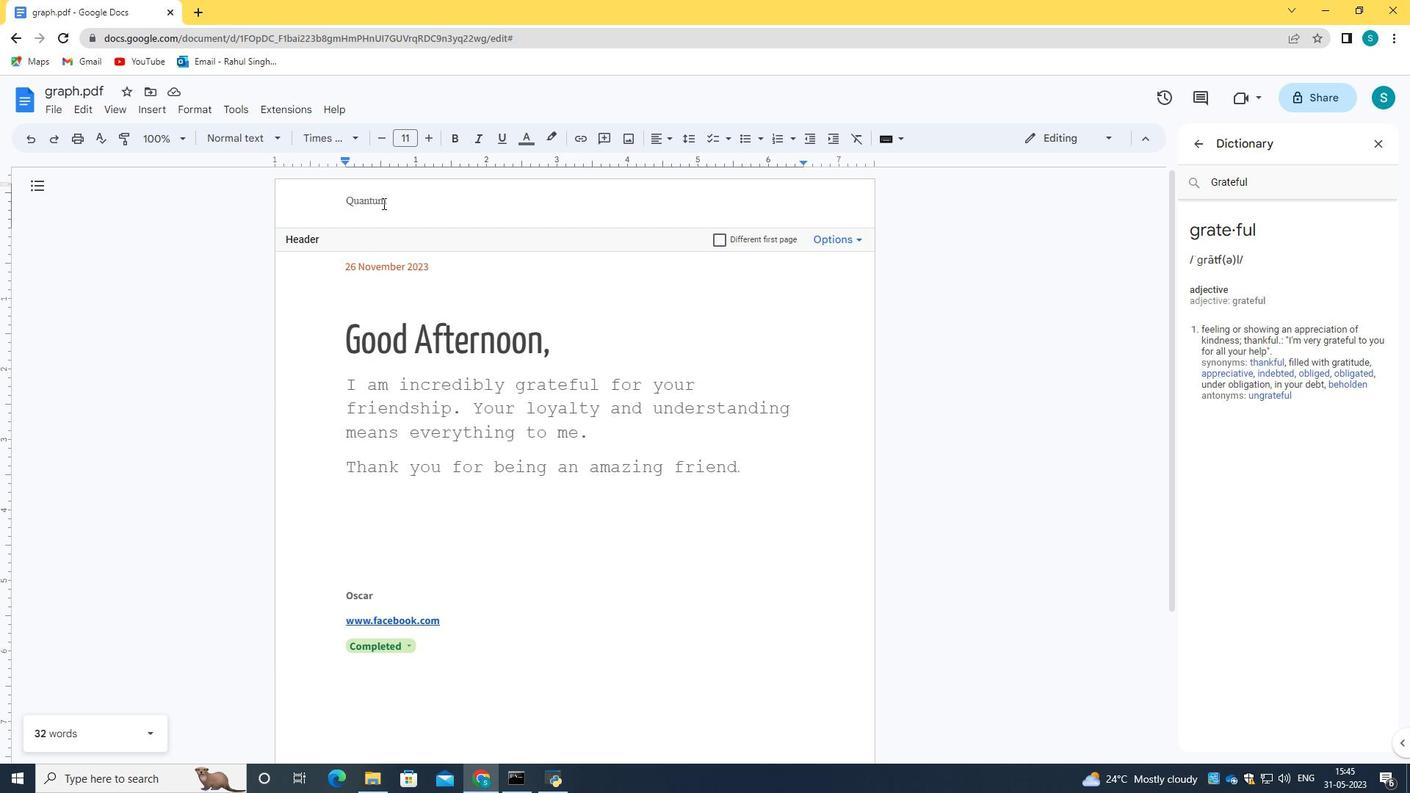 
Action: Mouse pressed left at (383, 203)
Screenshot: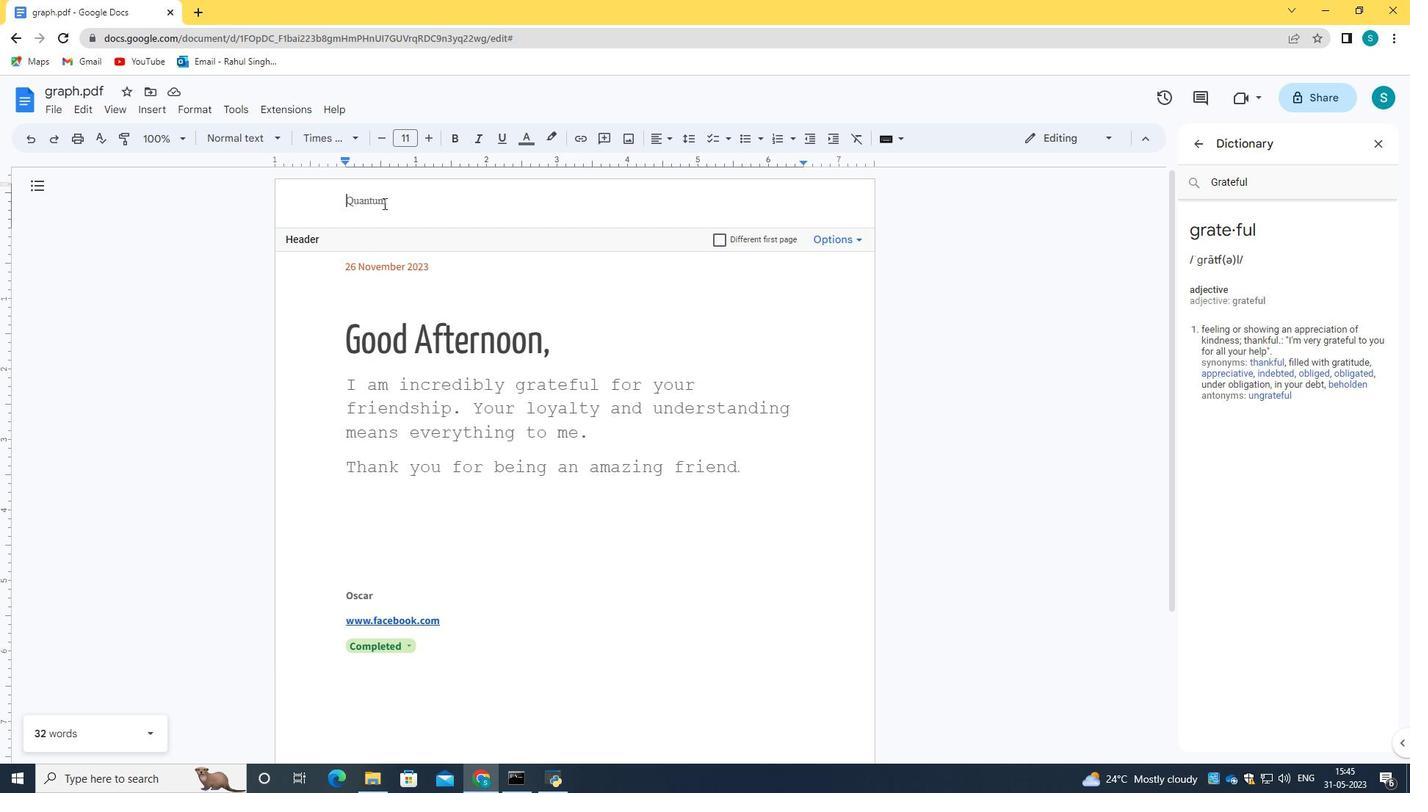 
Action: Mouse moved to (431, 136)
Screenshot: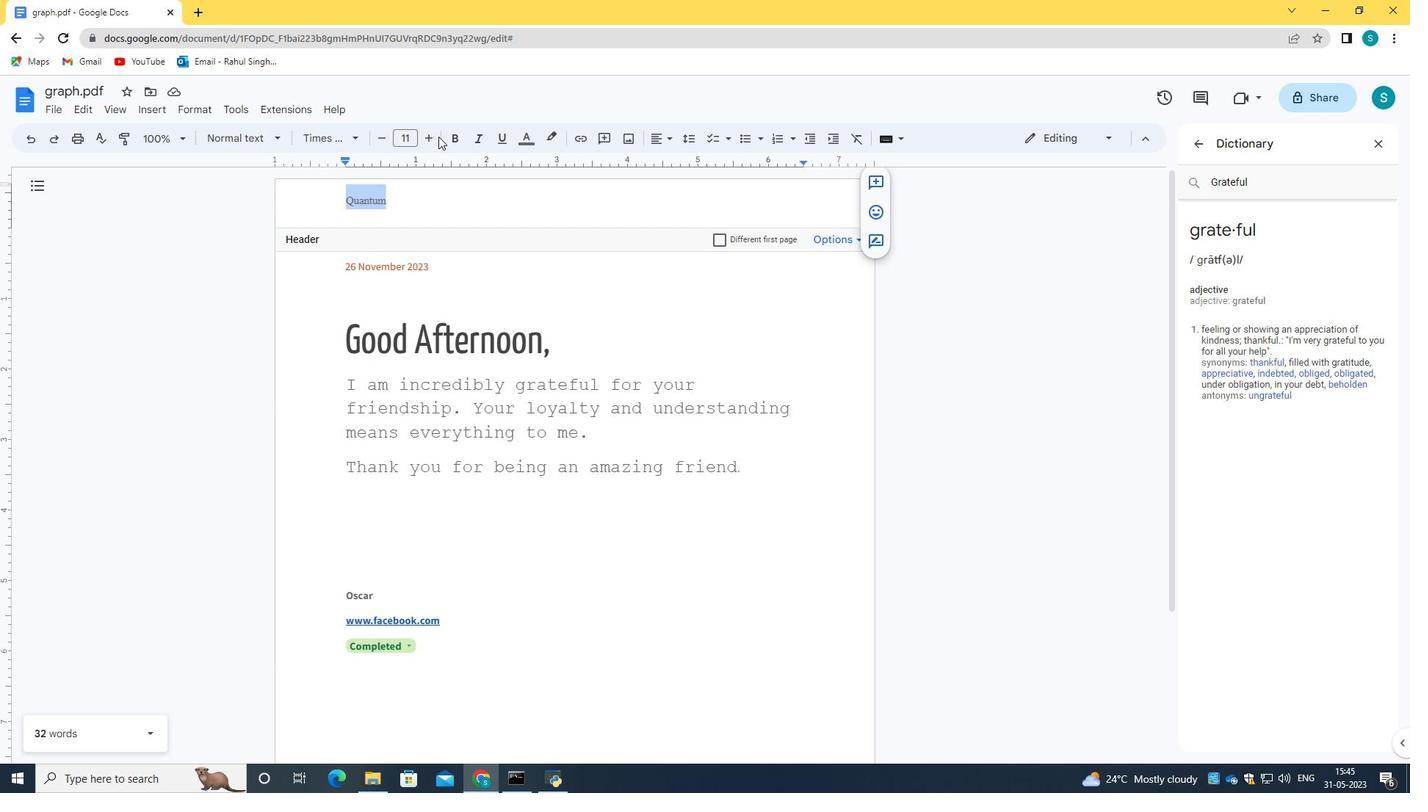 
Action: Mouse pressed left at (431, 136)
Screenshot: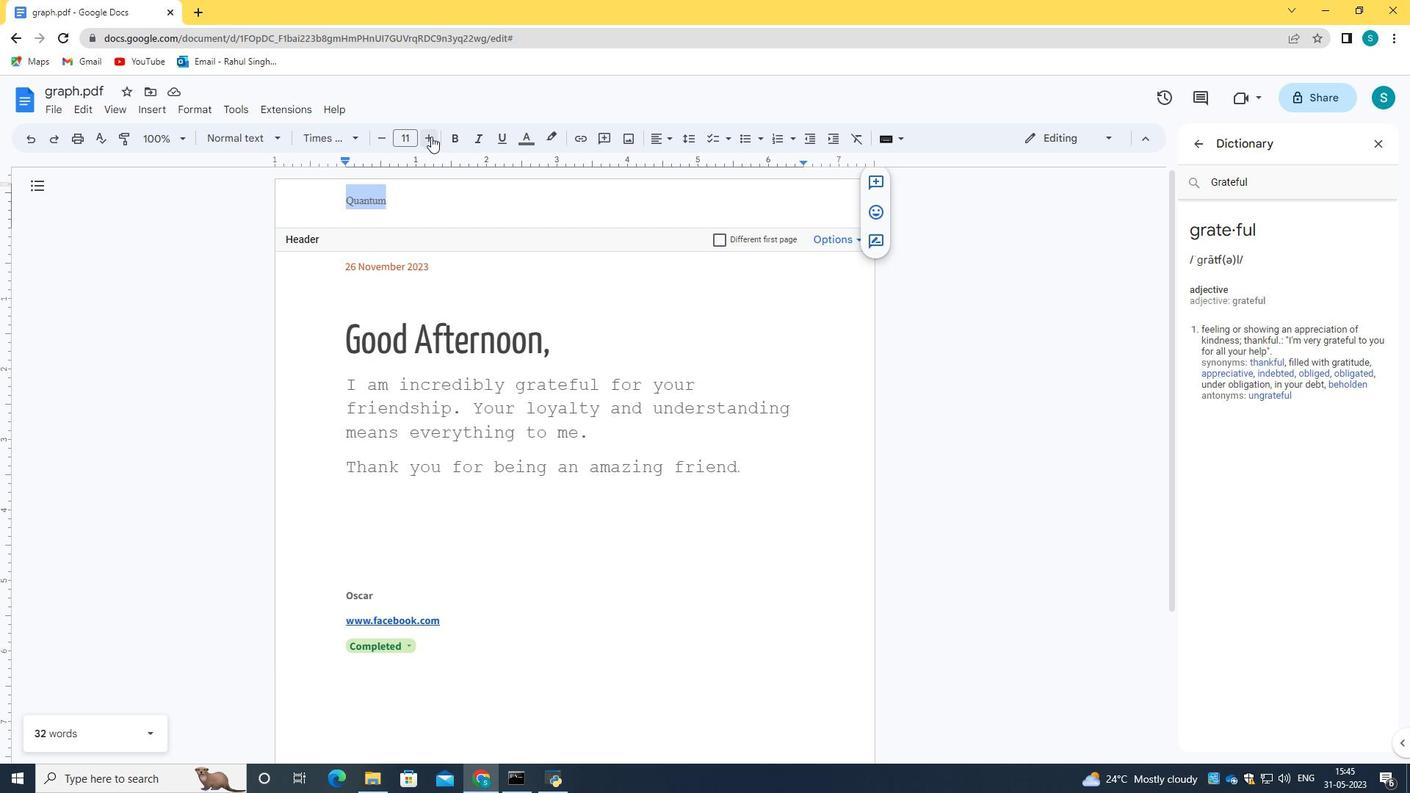 
Action: Mouse pressed left at (431, 136)
Screenshot: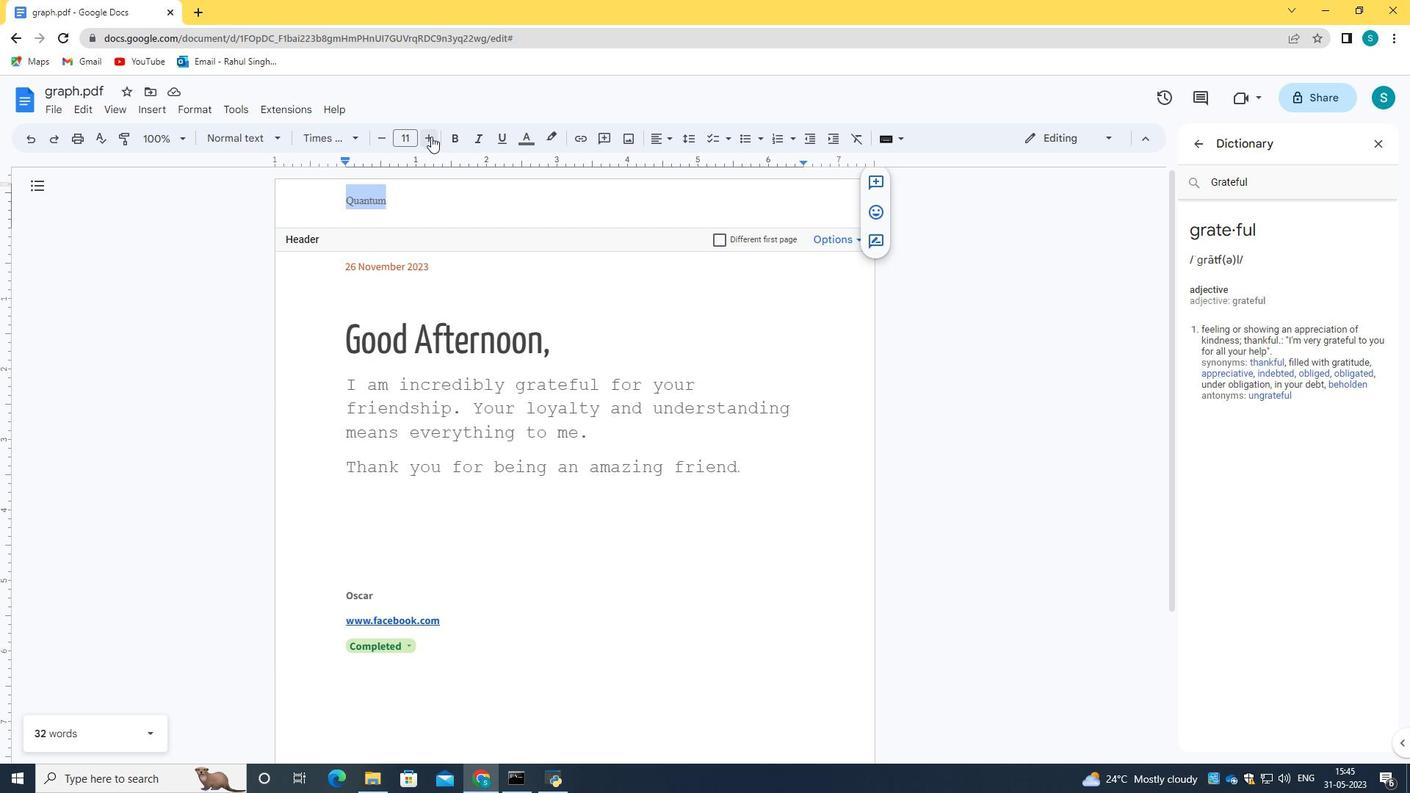 
Action: Mouse pressed left at (431, 136)
Screenshot: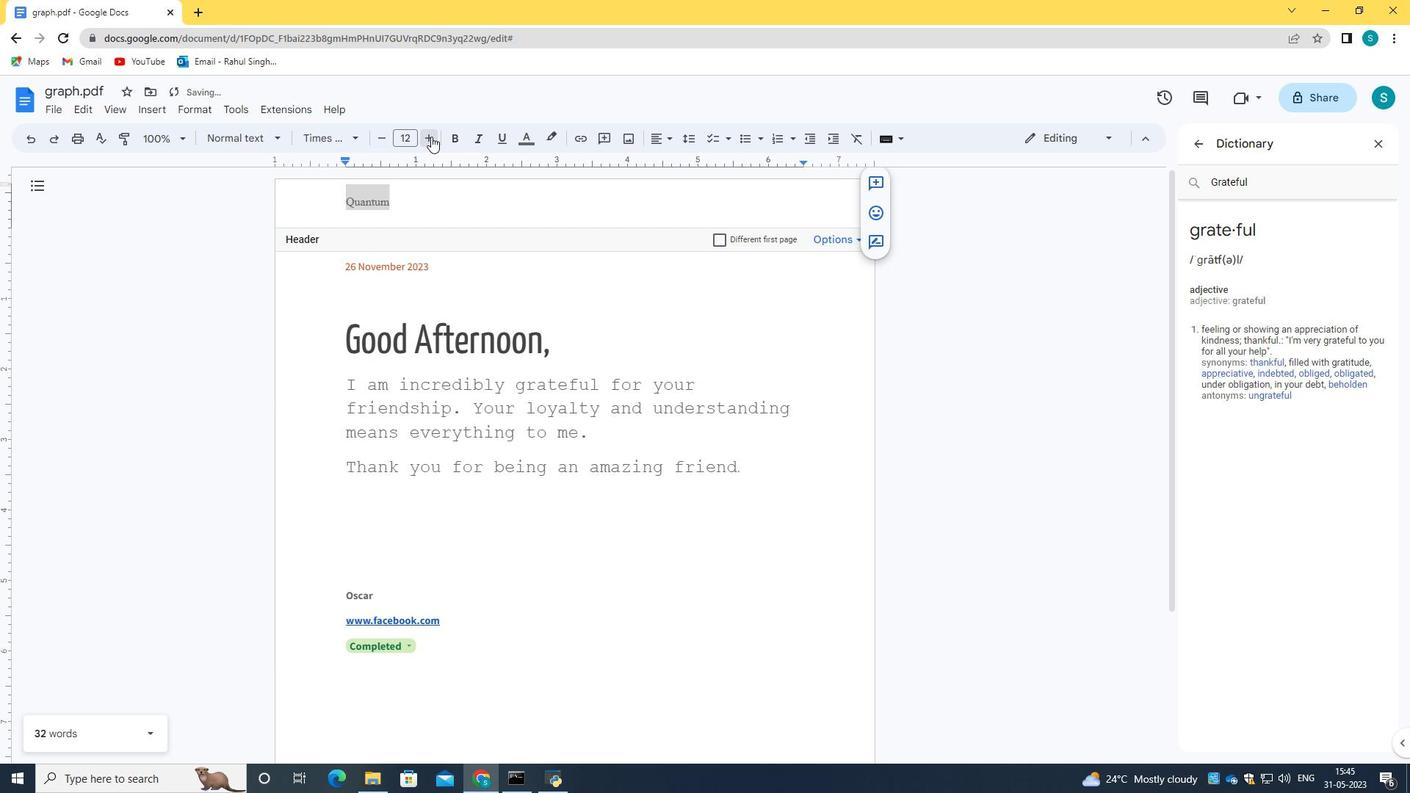 
Action: Mouse pressed left at (431, 136)
Screenshot: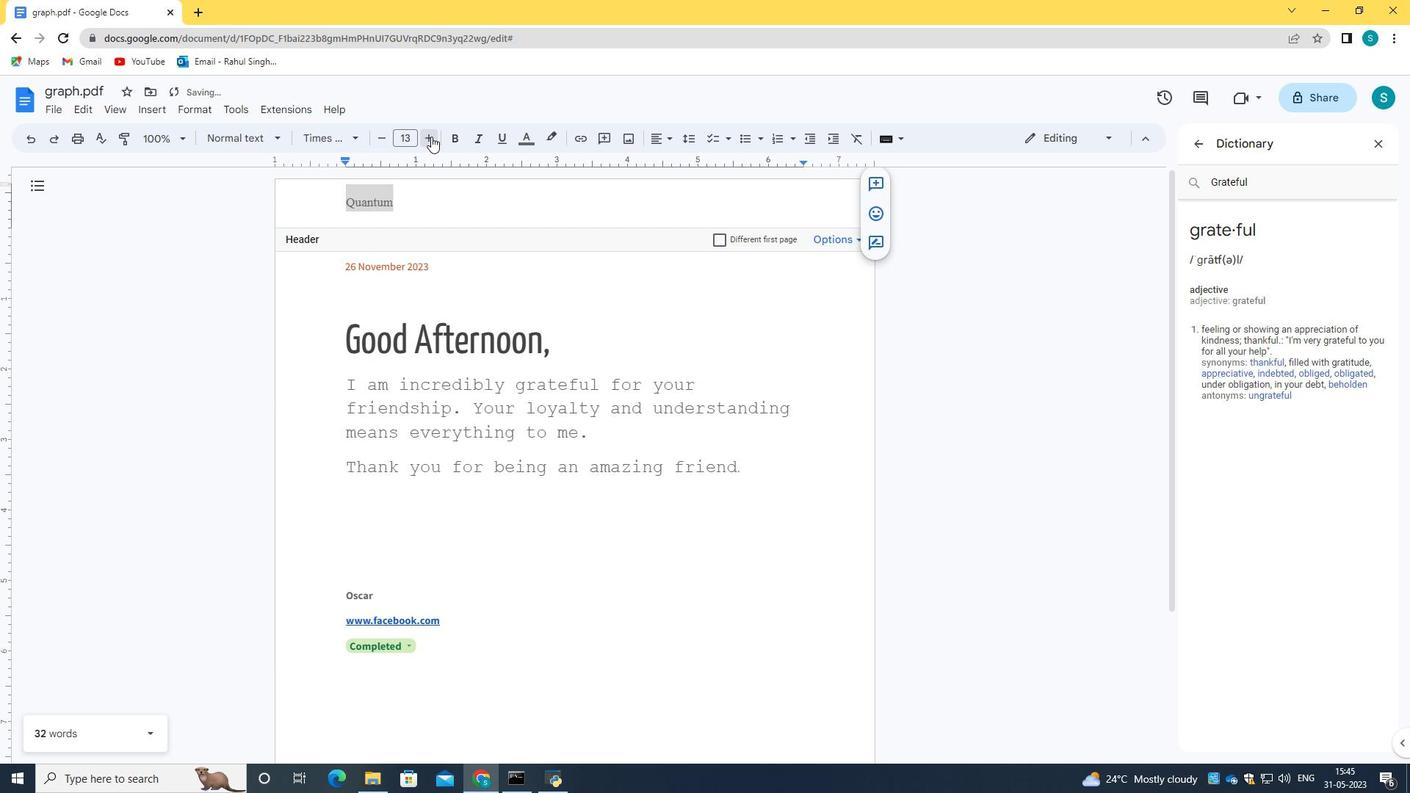 
Action: Mouse pressed left at (431, 136)
Screenshot: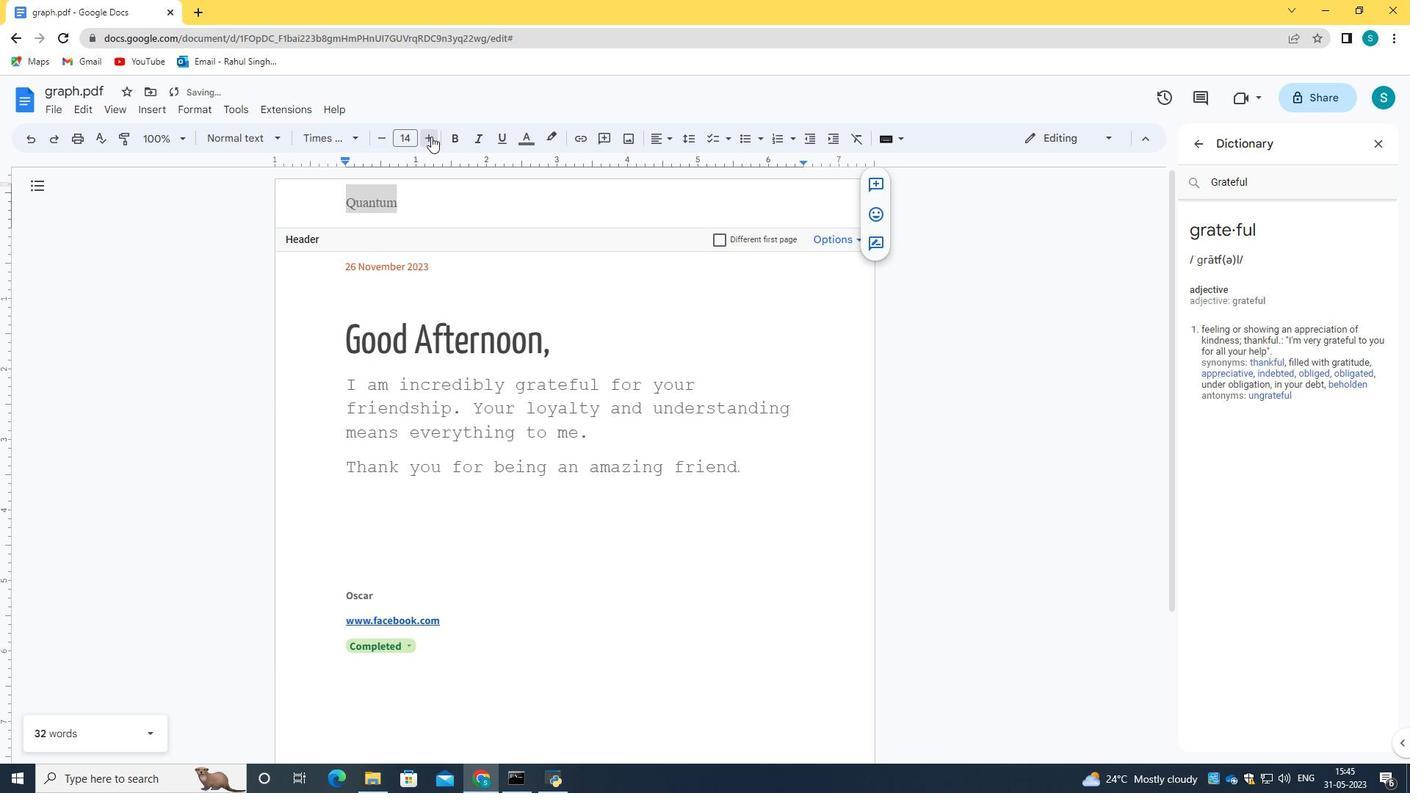 
Action: Mouse pressed left at (431, 136)
Screenshot: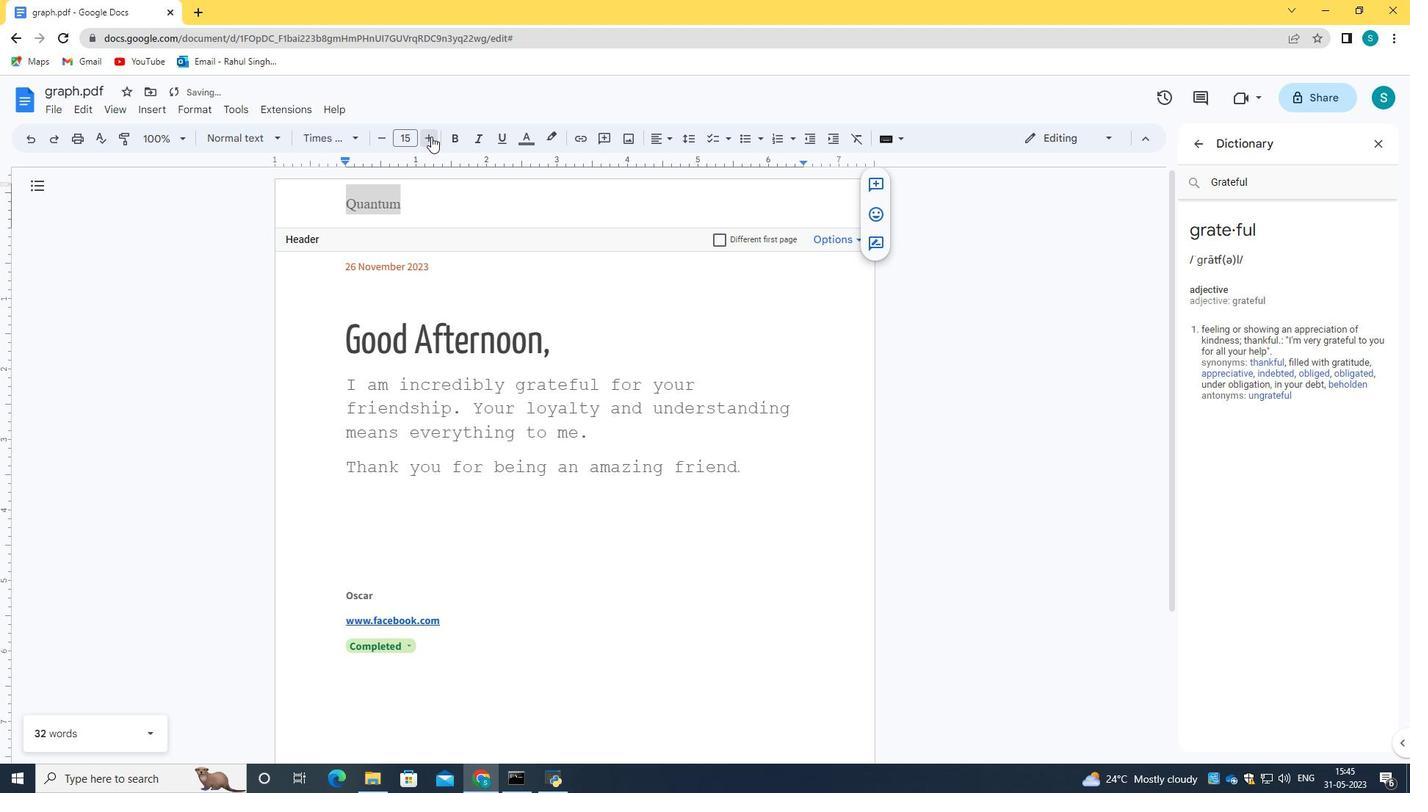 
Action: Mouse pressed left at (431, 136)
Screenshot: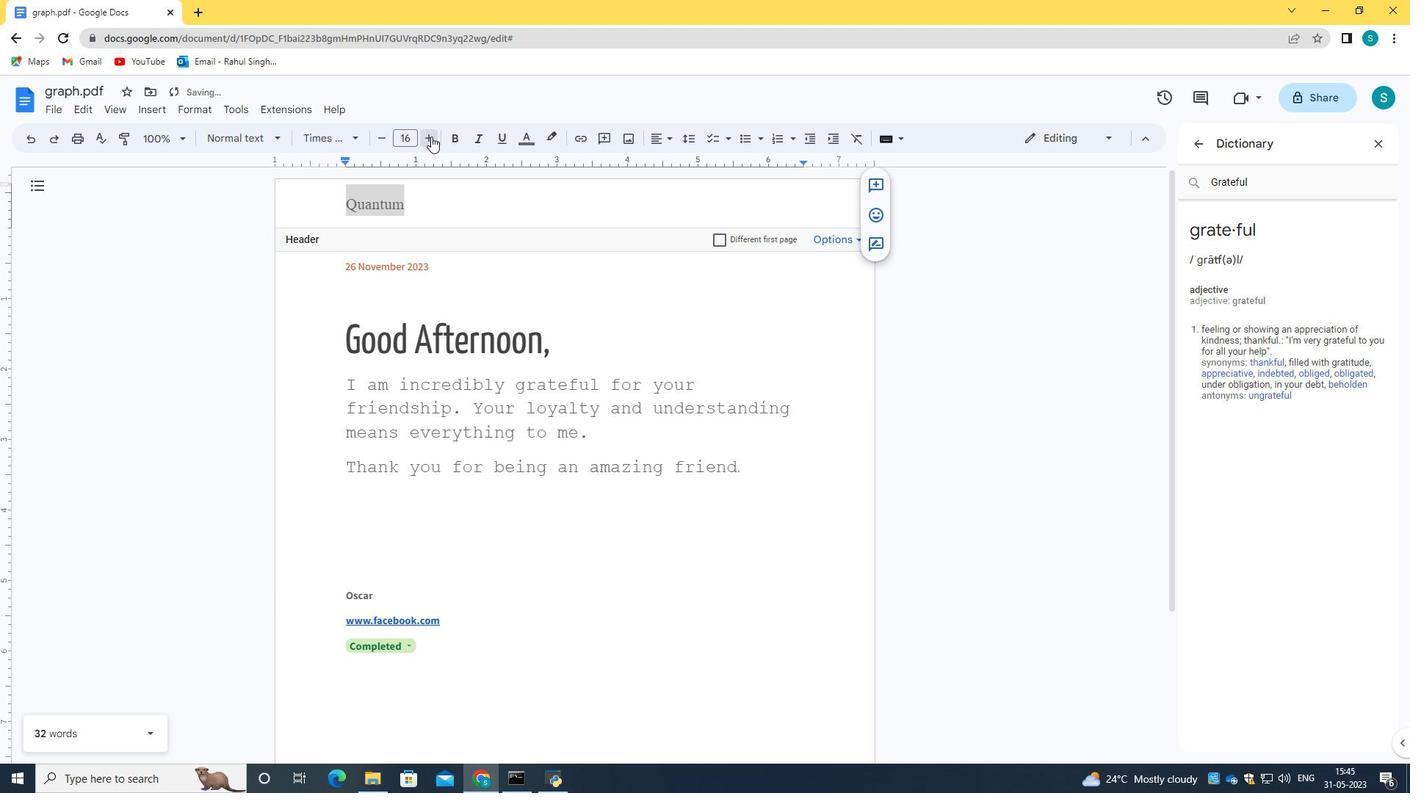 
Action: Mouse pressed left at (431, 136)
Screenshot: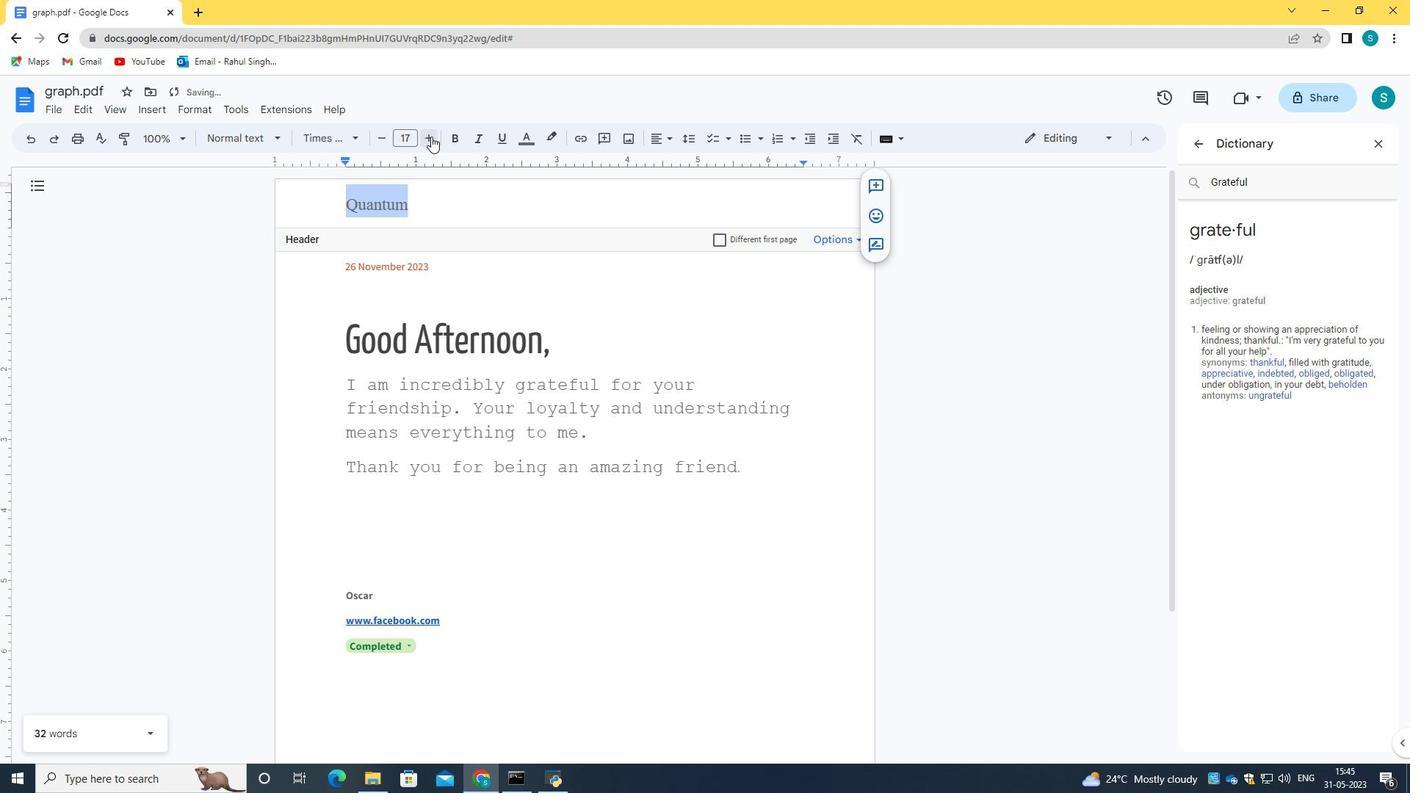 
Action: Mouse pressed left at (431, 136)
Screenshot: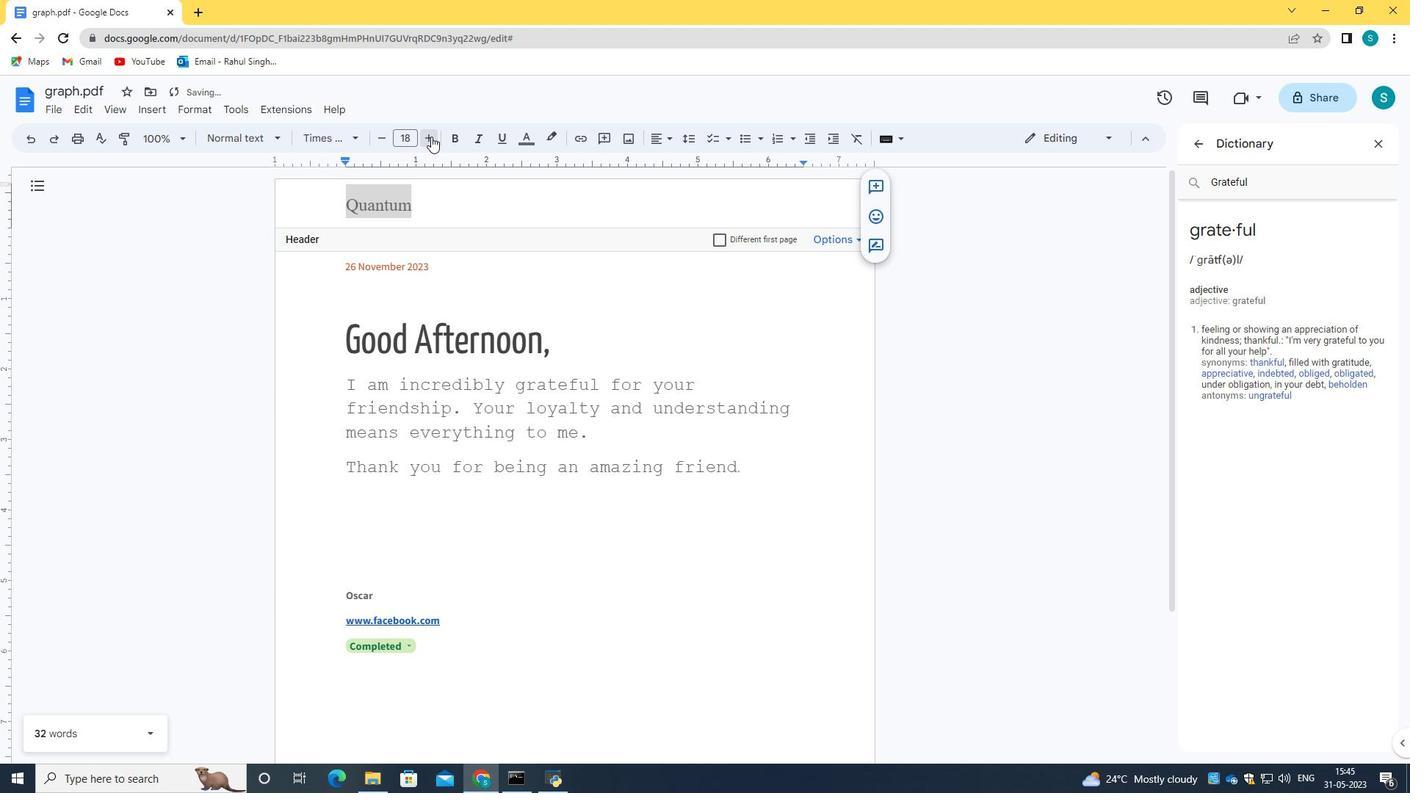 
Action: Mouse pressed left at (431, 136)
Screenshot: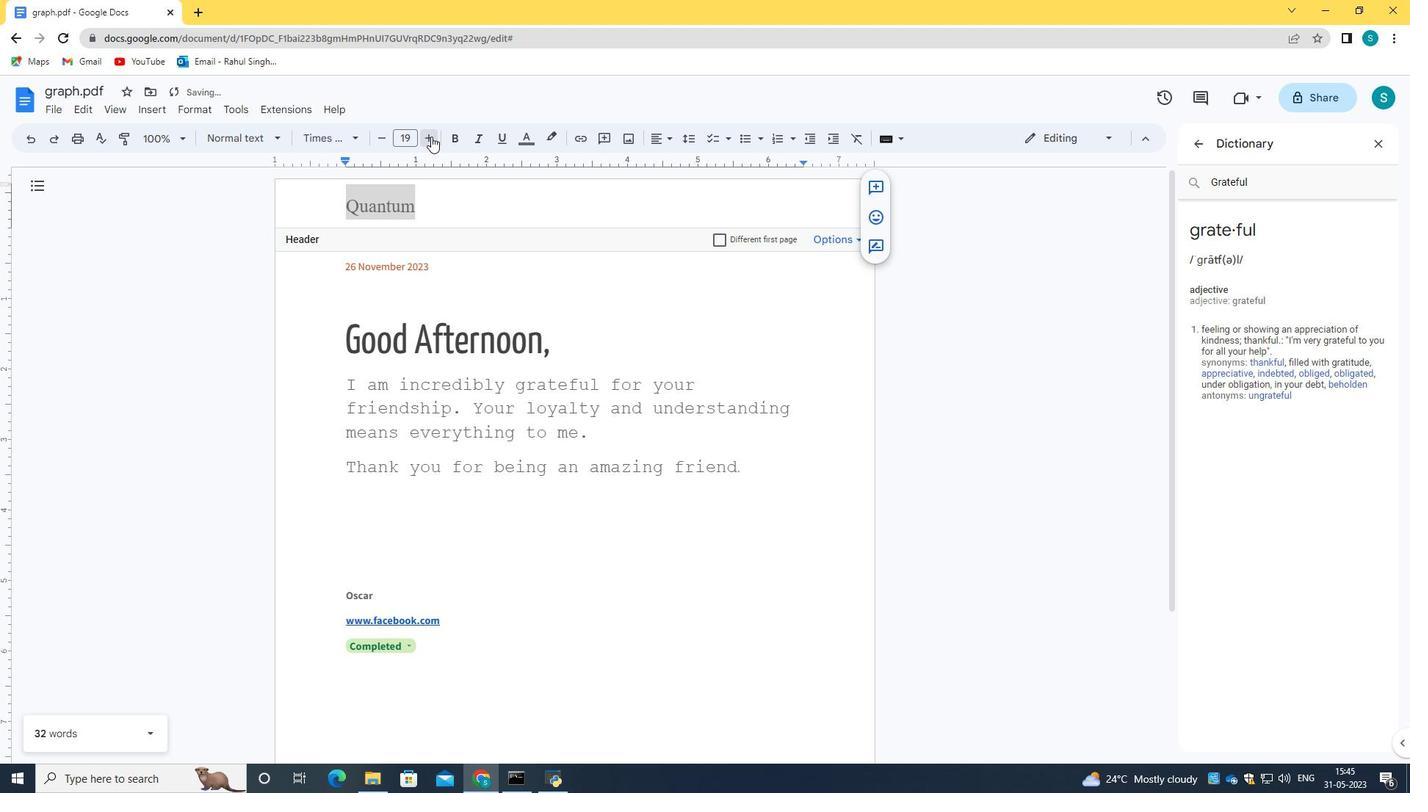 
Action: Mouse pressed left at (431, 136)
Screenshot: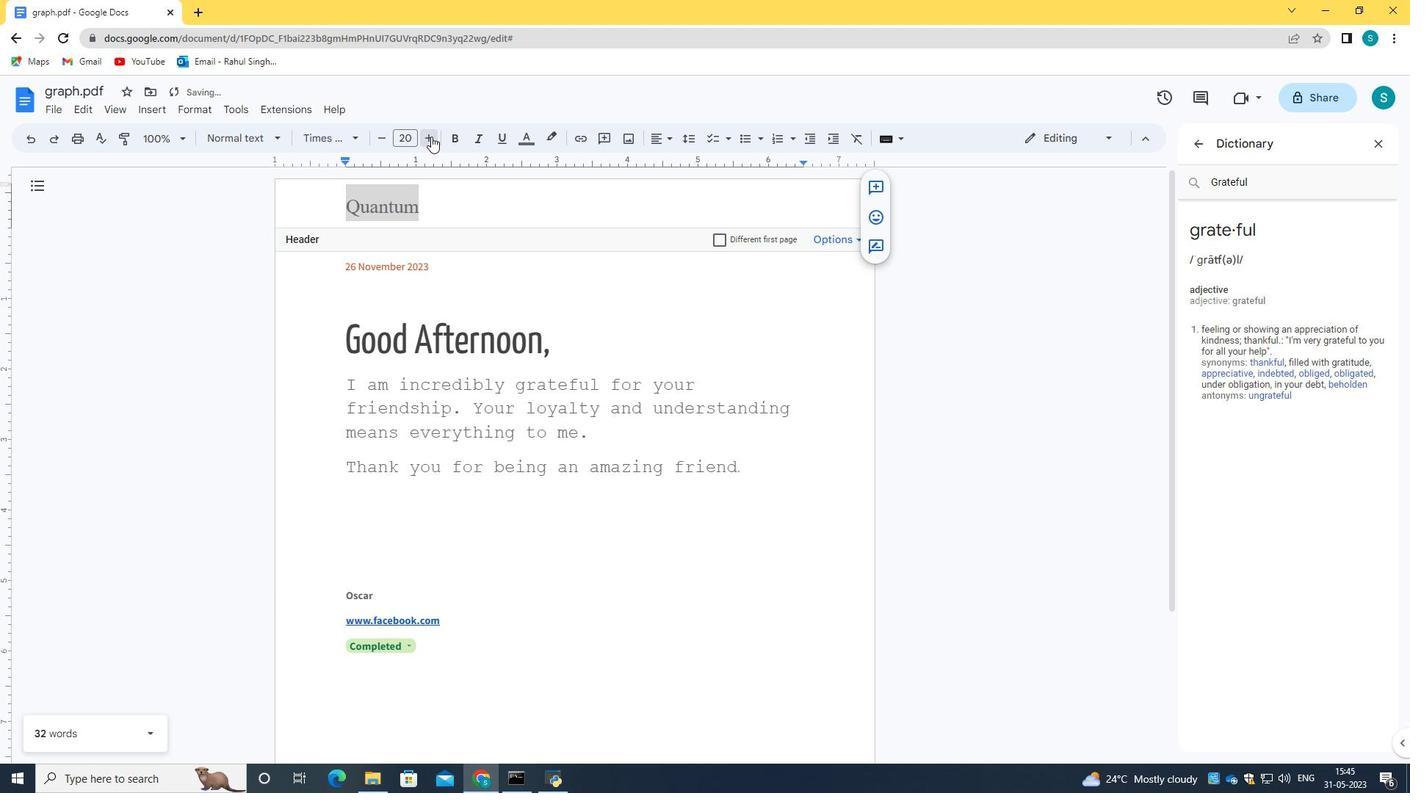 
Action: Mouse pressed left at (431, 136)
Screenshot: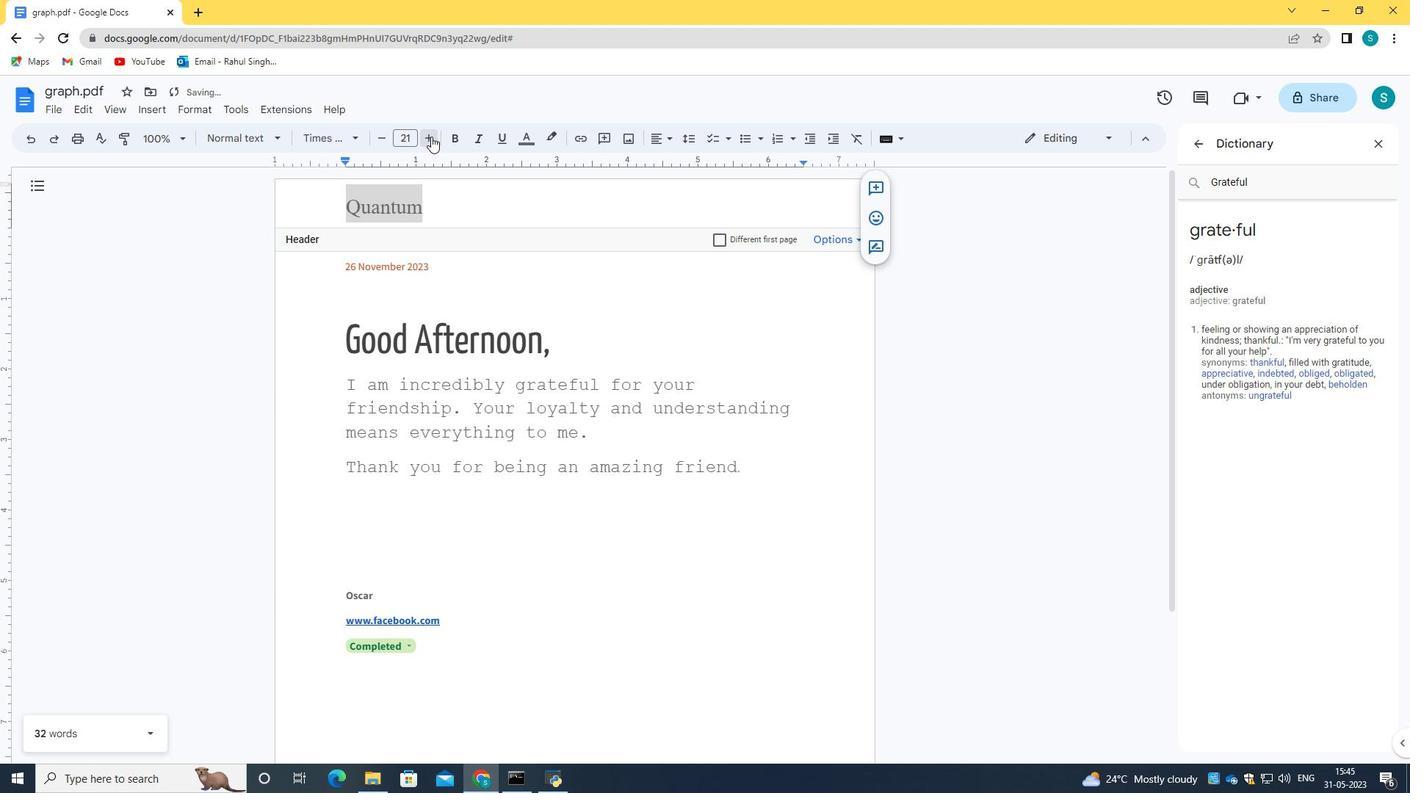 
Action: Mouse moved to (664, 306)
Screenshot: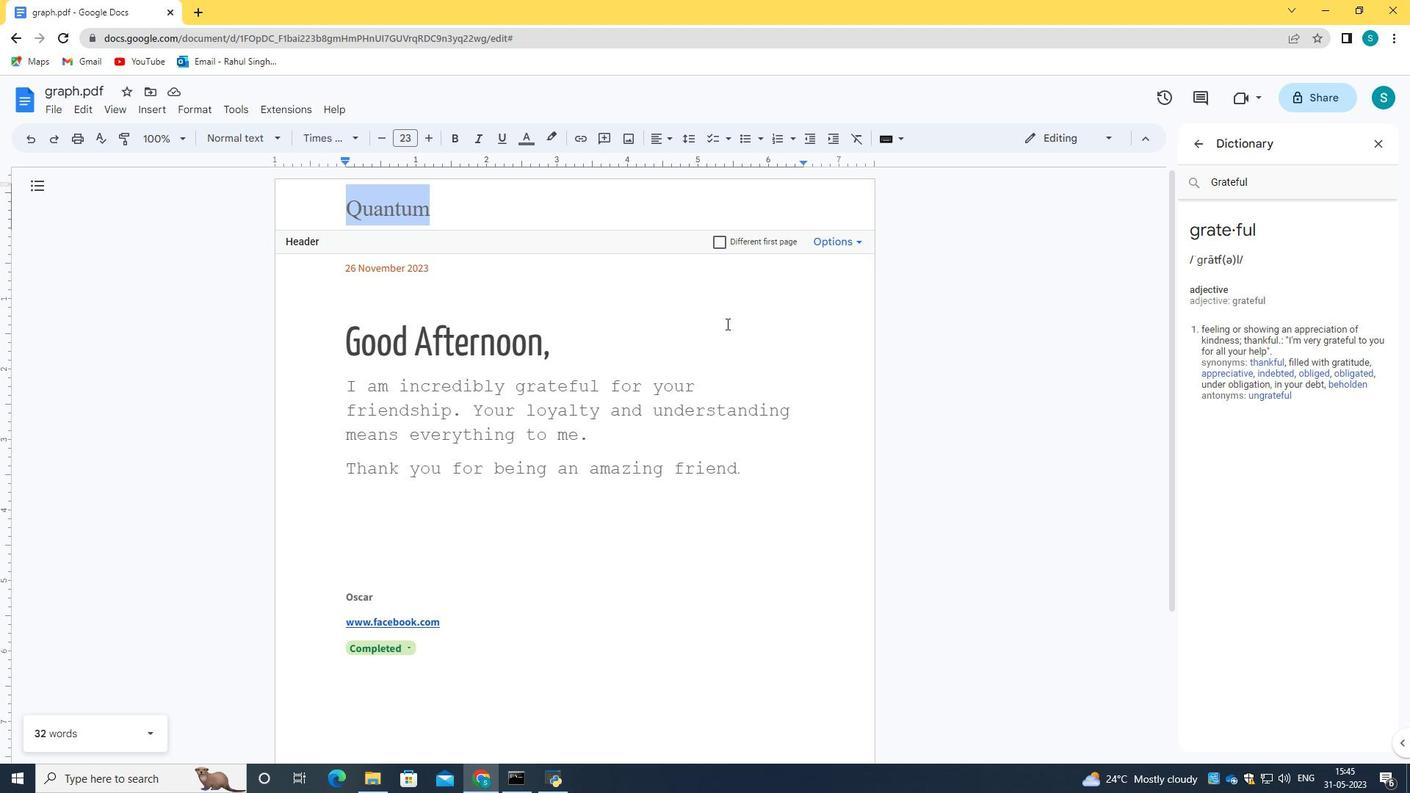 
Action: Mouse pressed left at (664, 306)
Screenshot: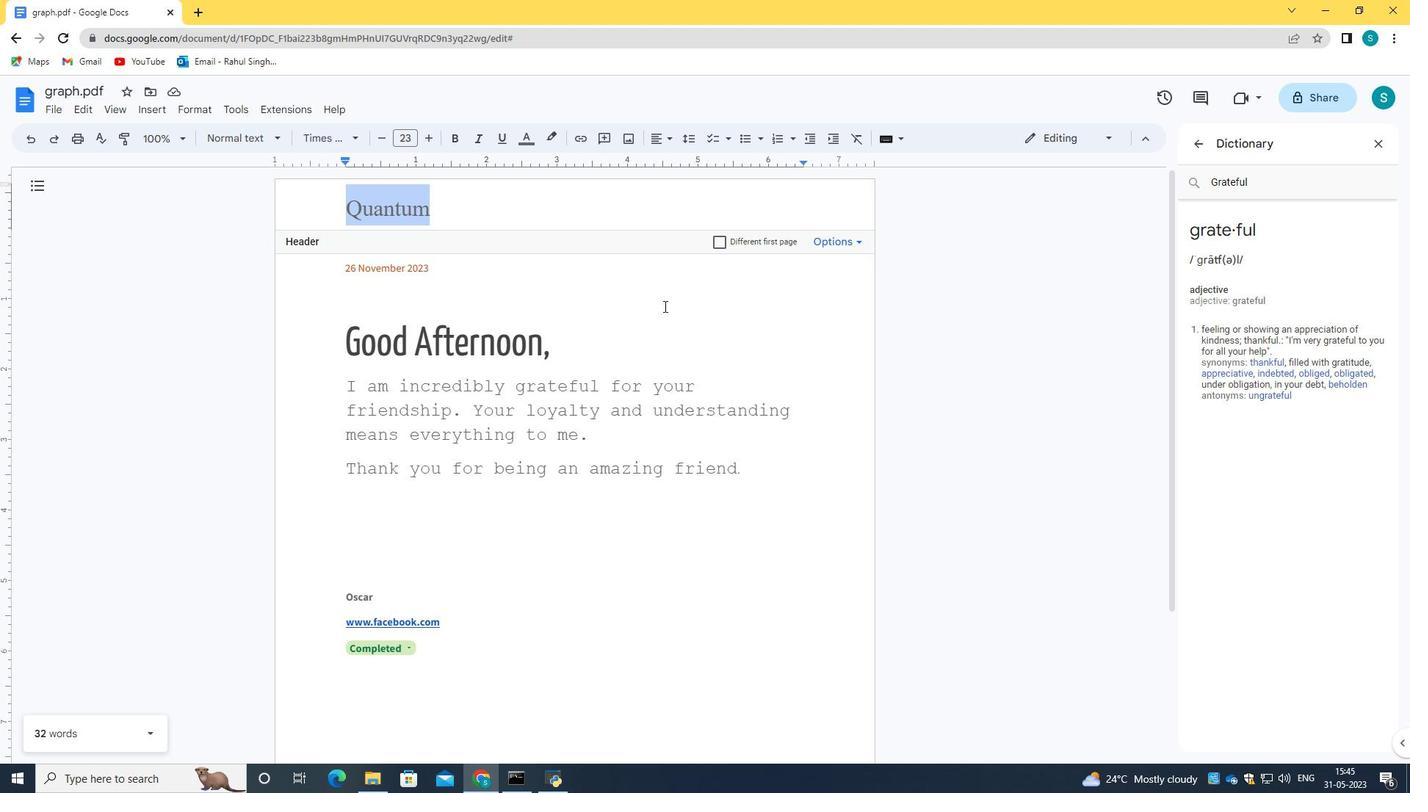 
Action: Mouse moved to (342, 385)
Screenshot: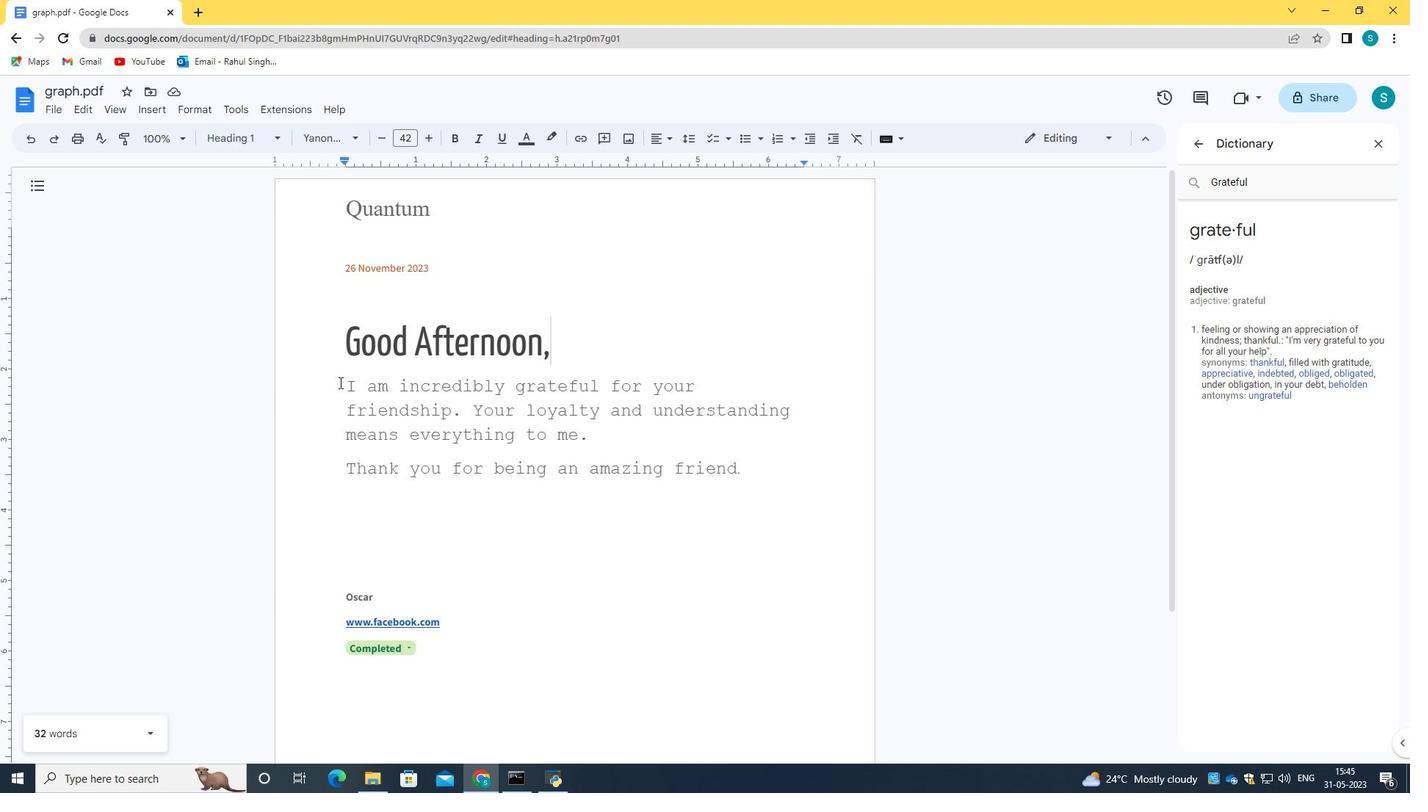 
Action: Mouse pressed left at (342, 385)
Screenshot: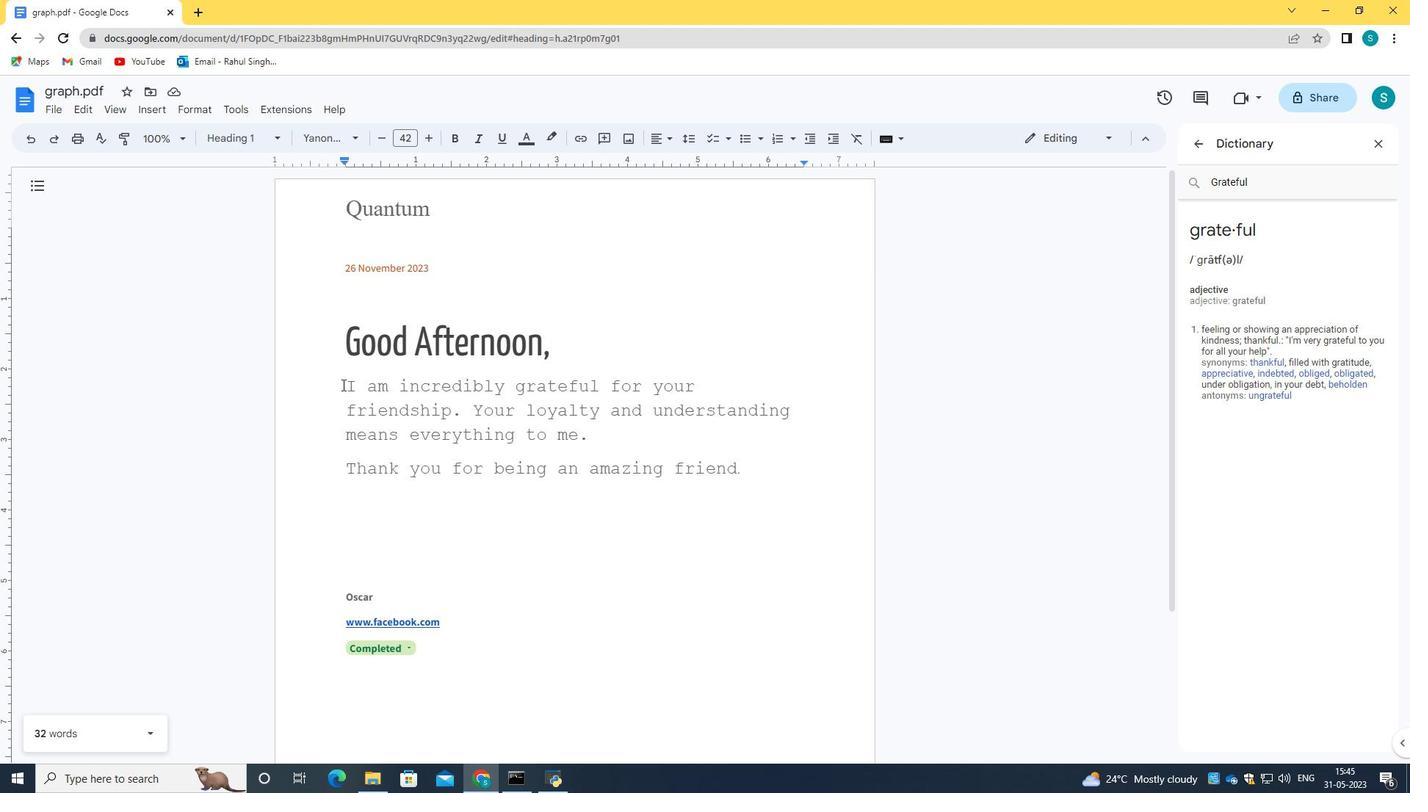 
Action: Mouse moved to (680, 136)
Screenshot: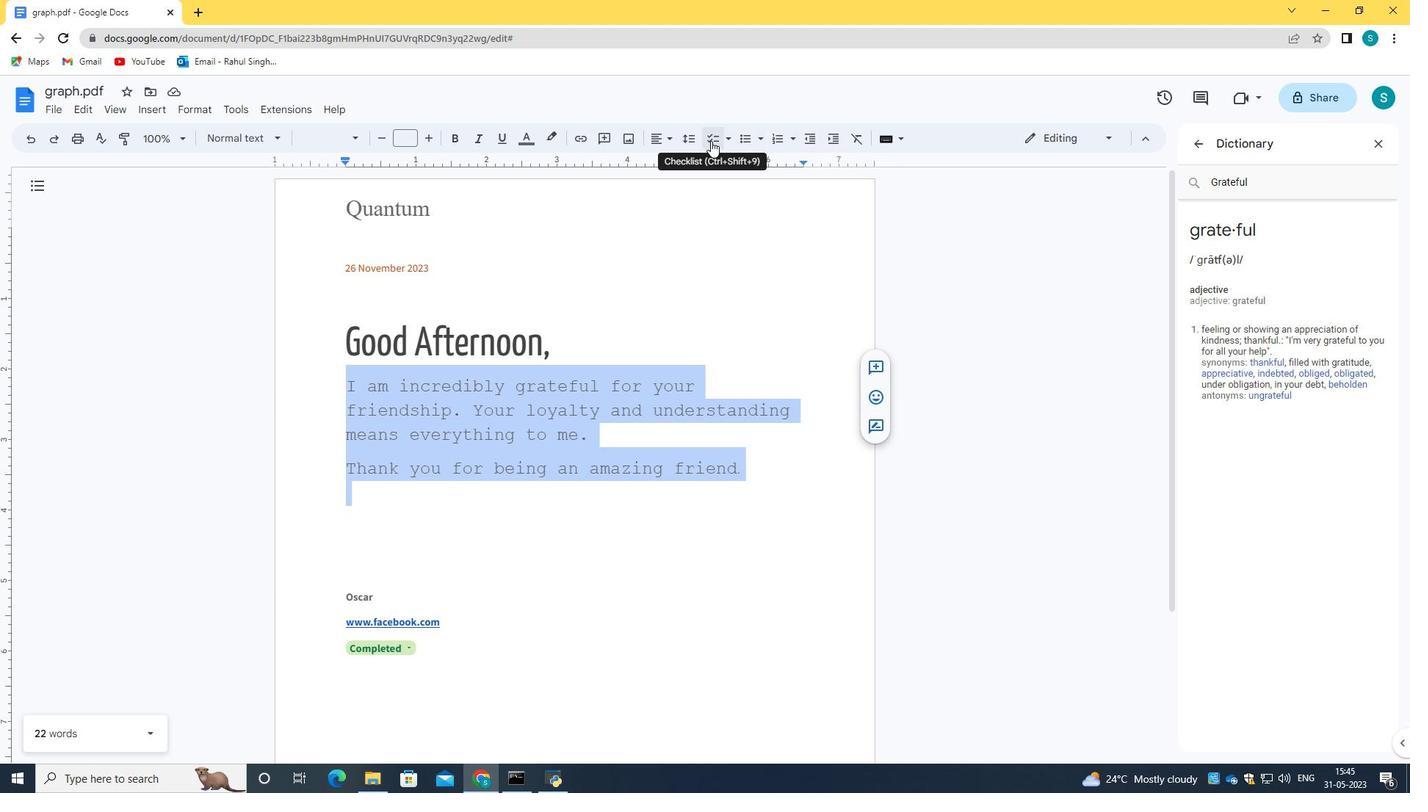 
Action: Mouse pressed left at (680, 136)
Screenshot: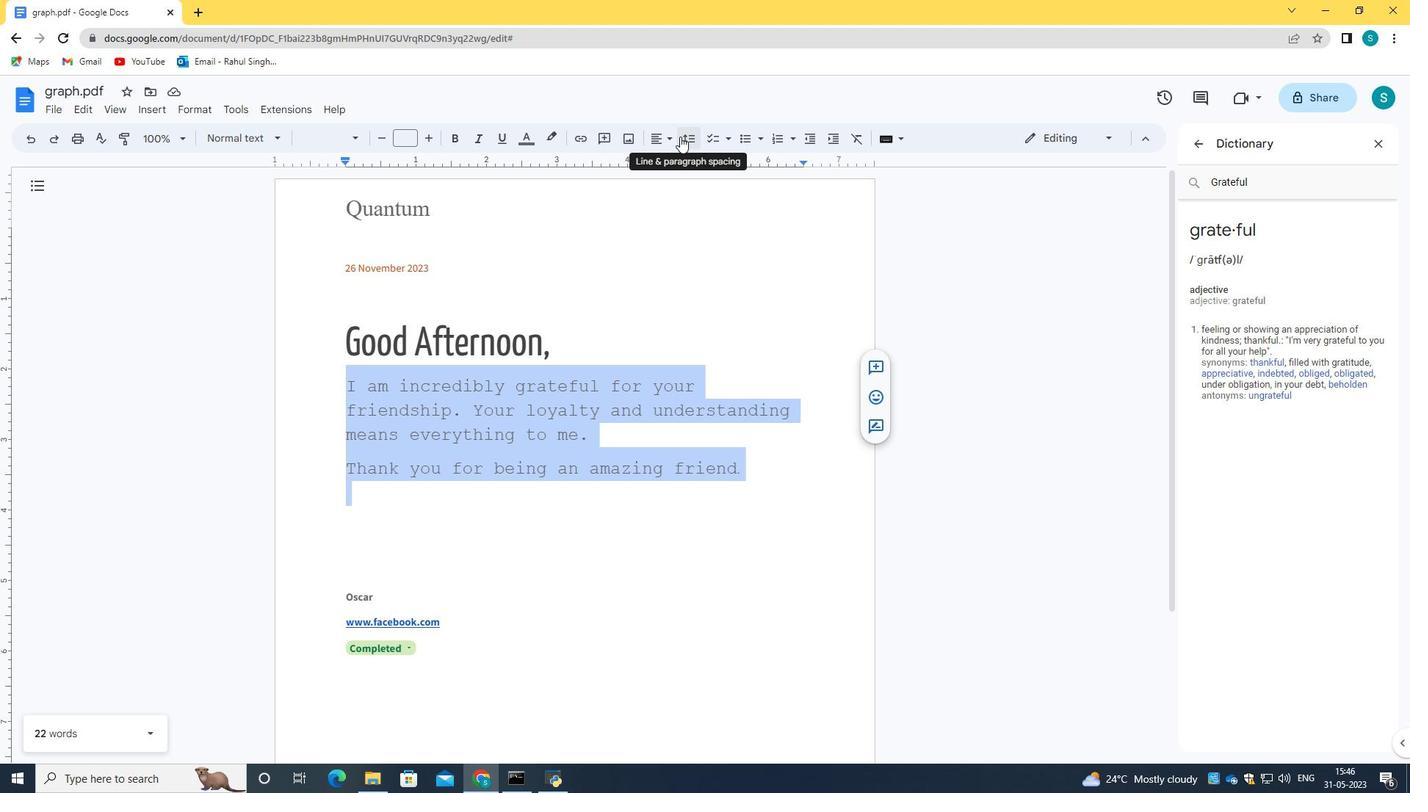 
Action: Mouse moved to (702, 216)
Screenshot: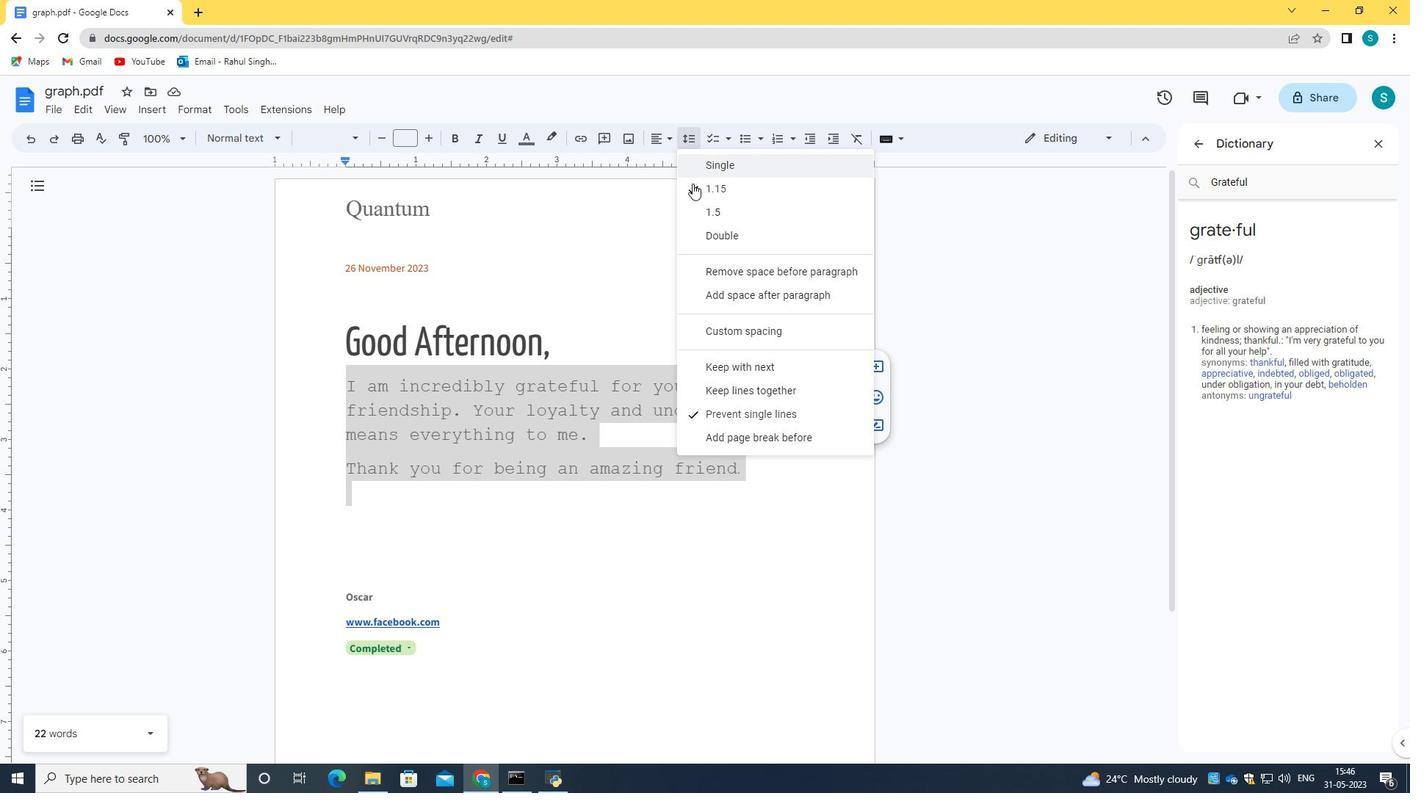 
Action: Mouse pressed left at (702, 216)
Screenshot: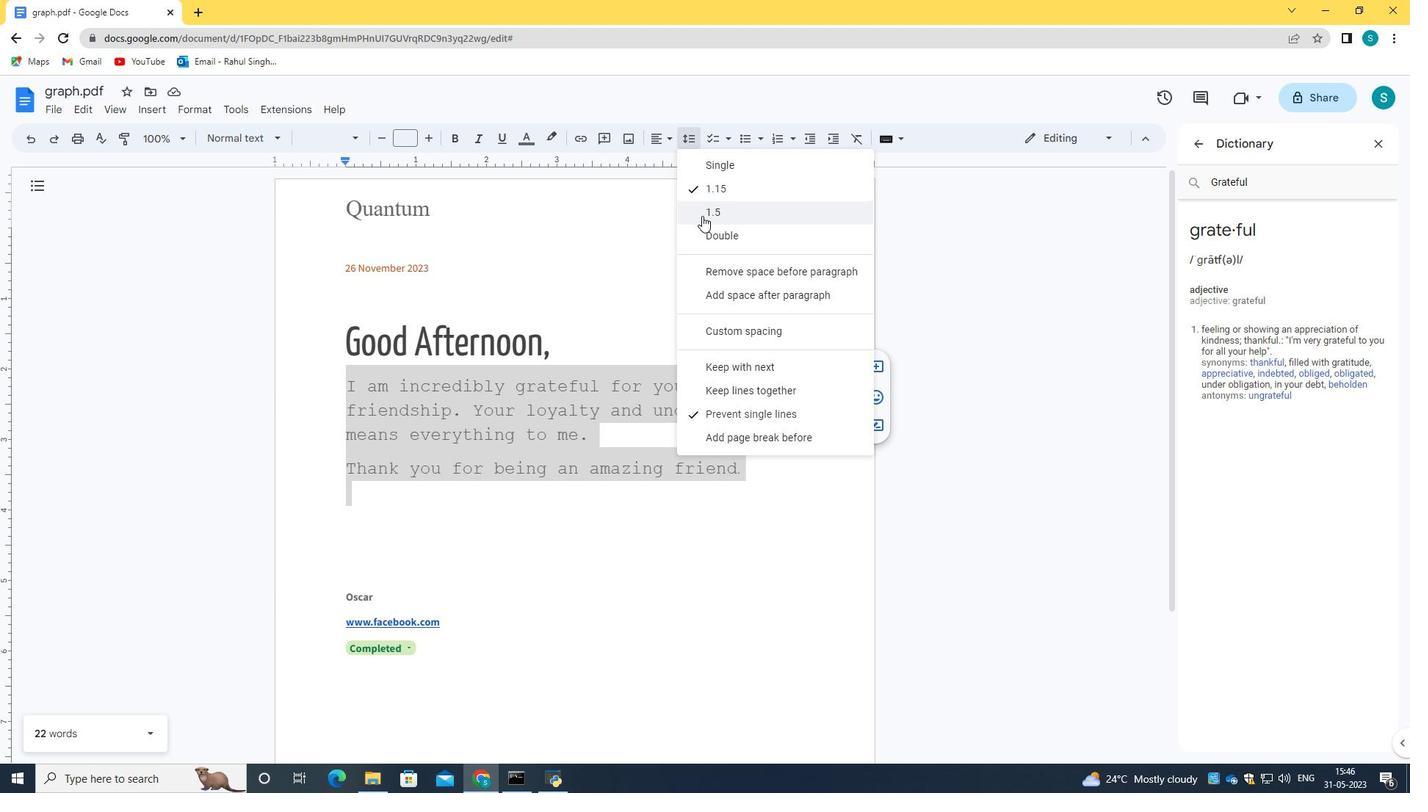 
Action: Mouse moved to (612, 244)
Screenshot: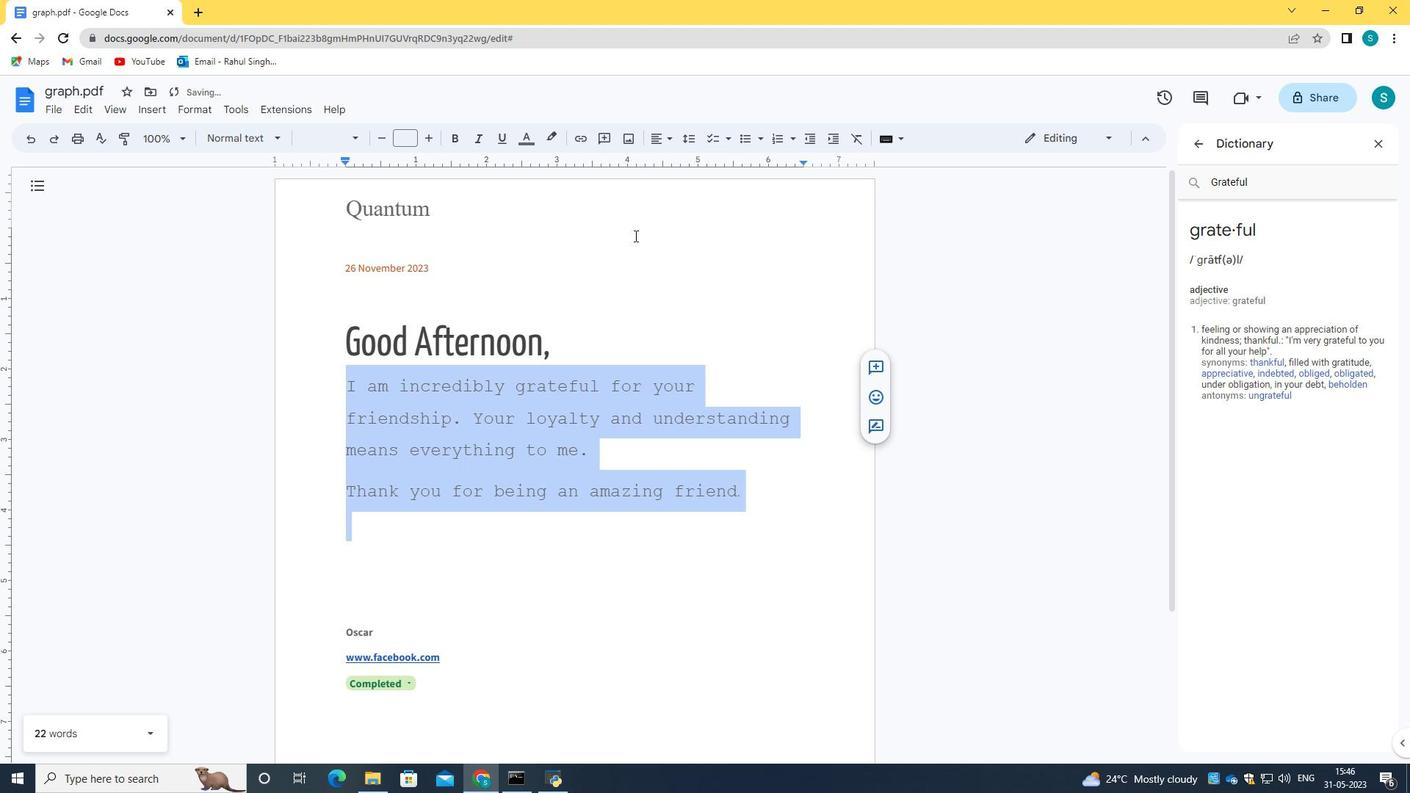 
Action: Mouse pressed left at (612, 244)
Screenshot: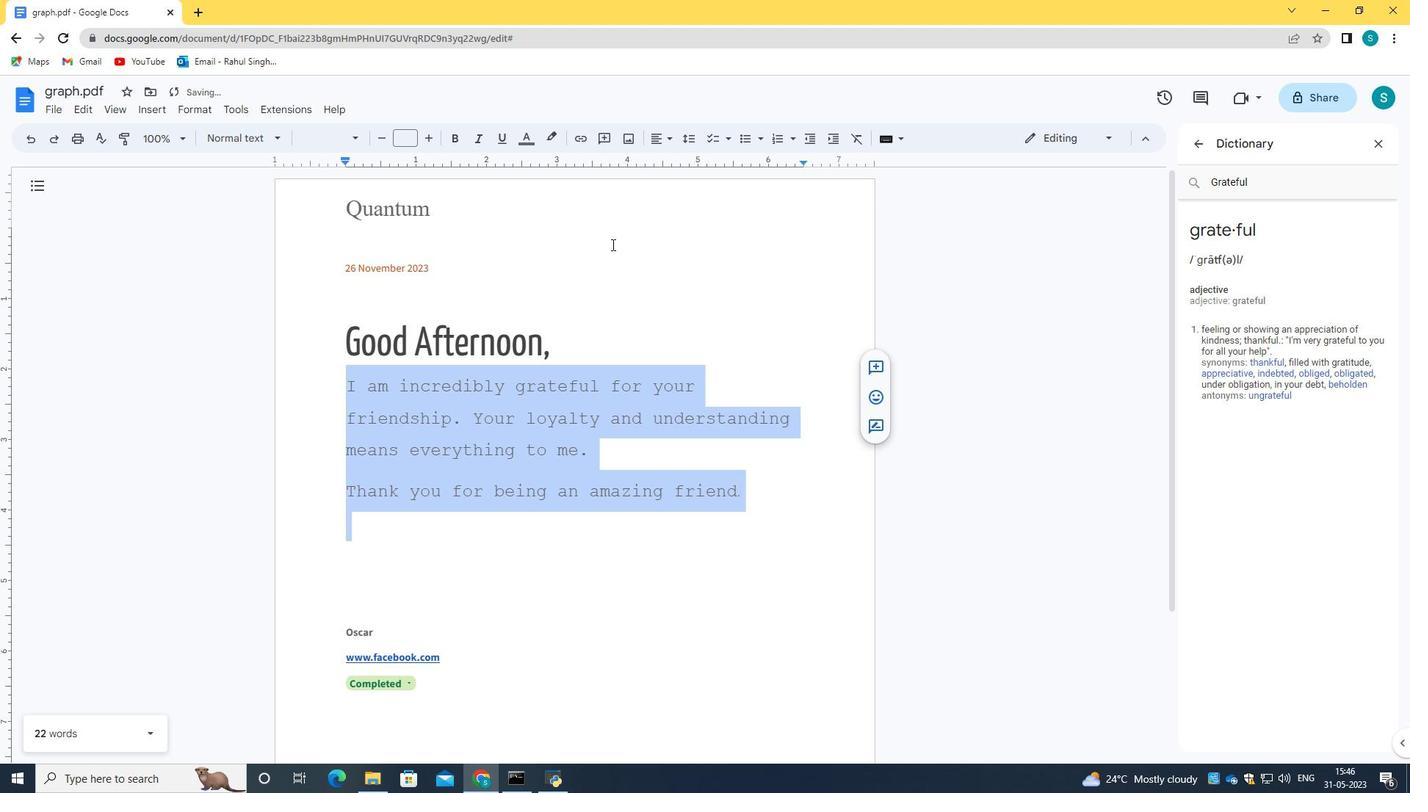 
Action: Mouse scrolled (612, 245) with delta (0, 0)
Screenshot: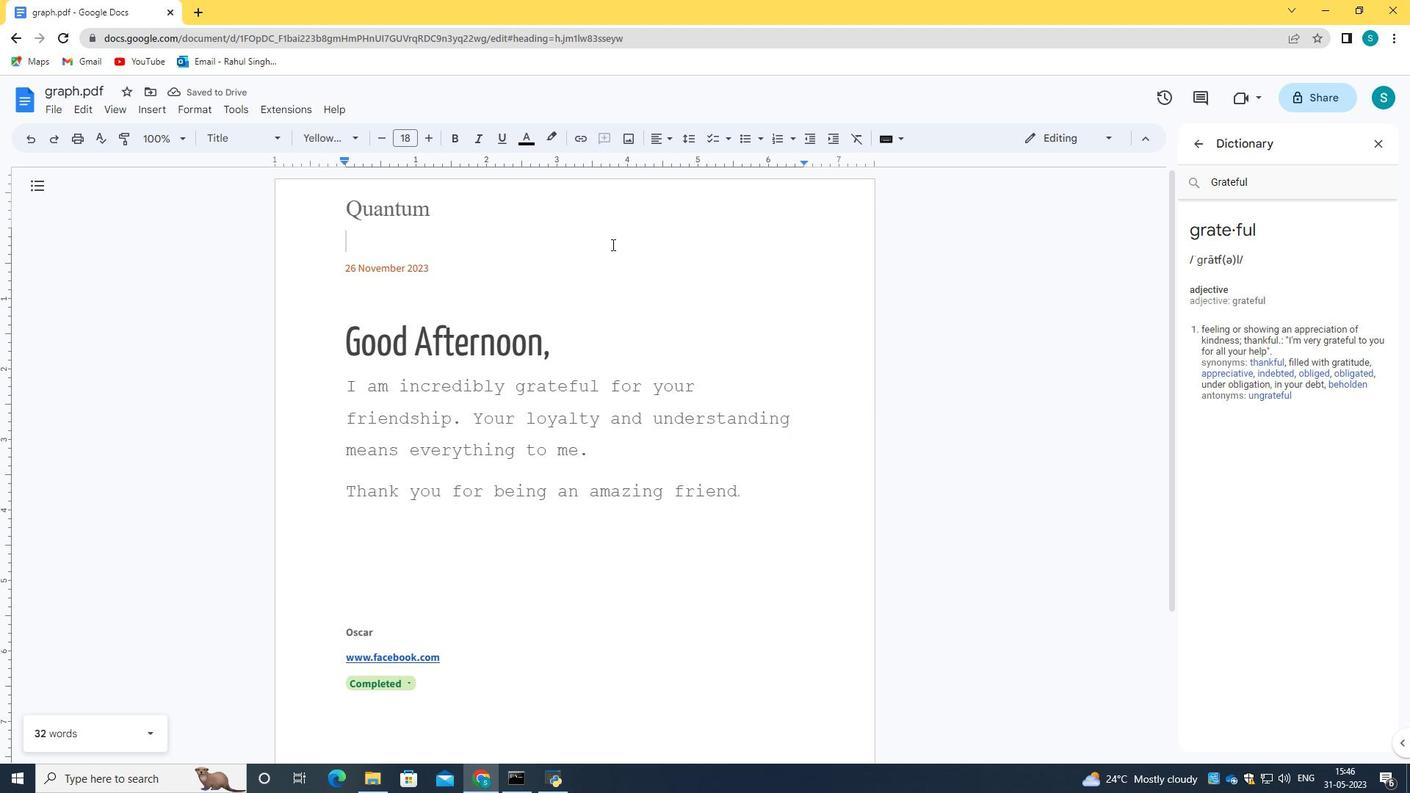 
Action: Mouse scrolled (612, 245) with delta (0, 0)
Screenshot: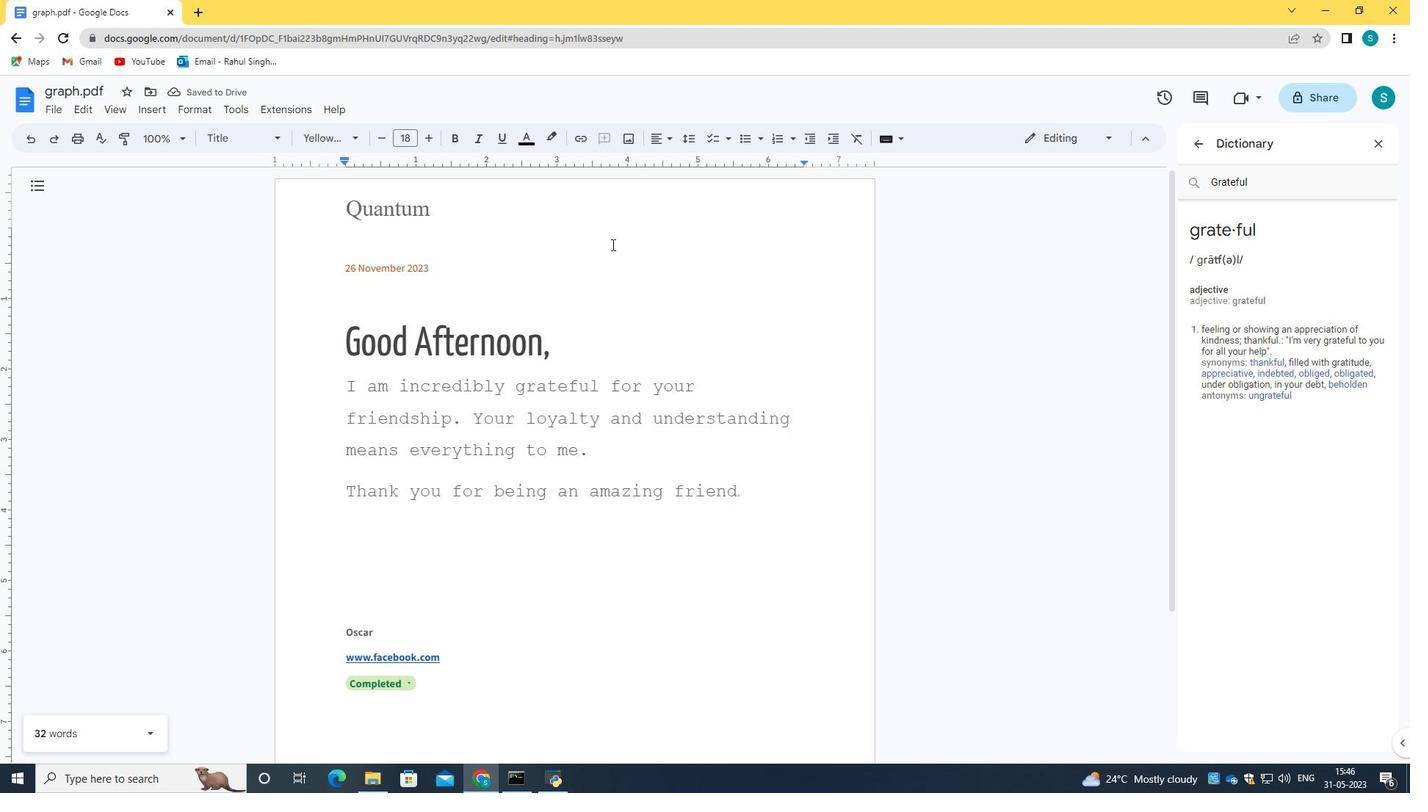 
Action: Mouse scrolled (612, 243) with delta (0, 0)
Screenshot: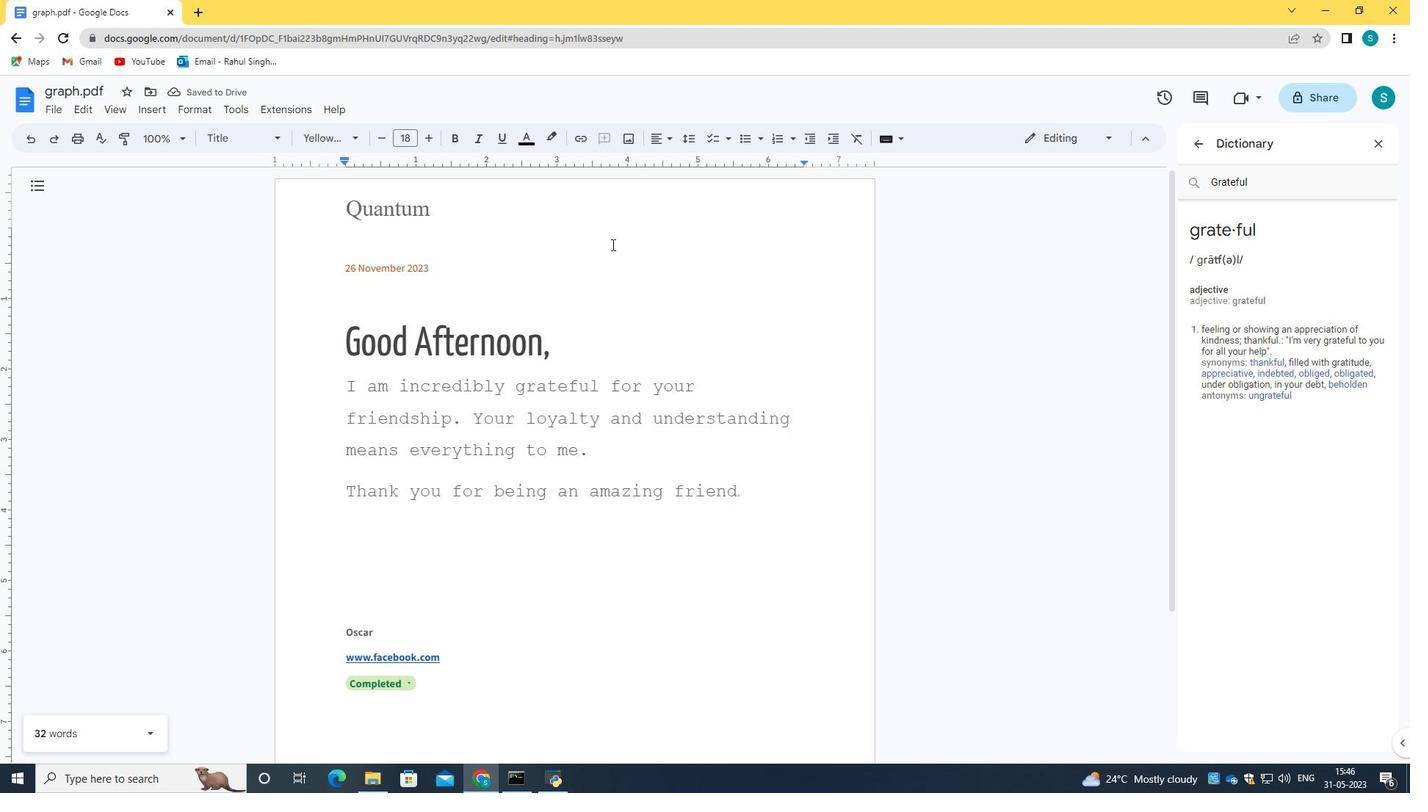 
Action: Mouse scrolled (612, 245) with delta (0, 0)
Screenshot: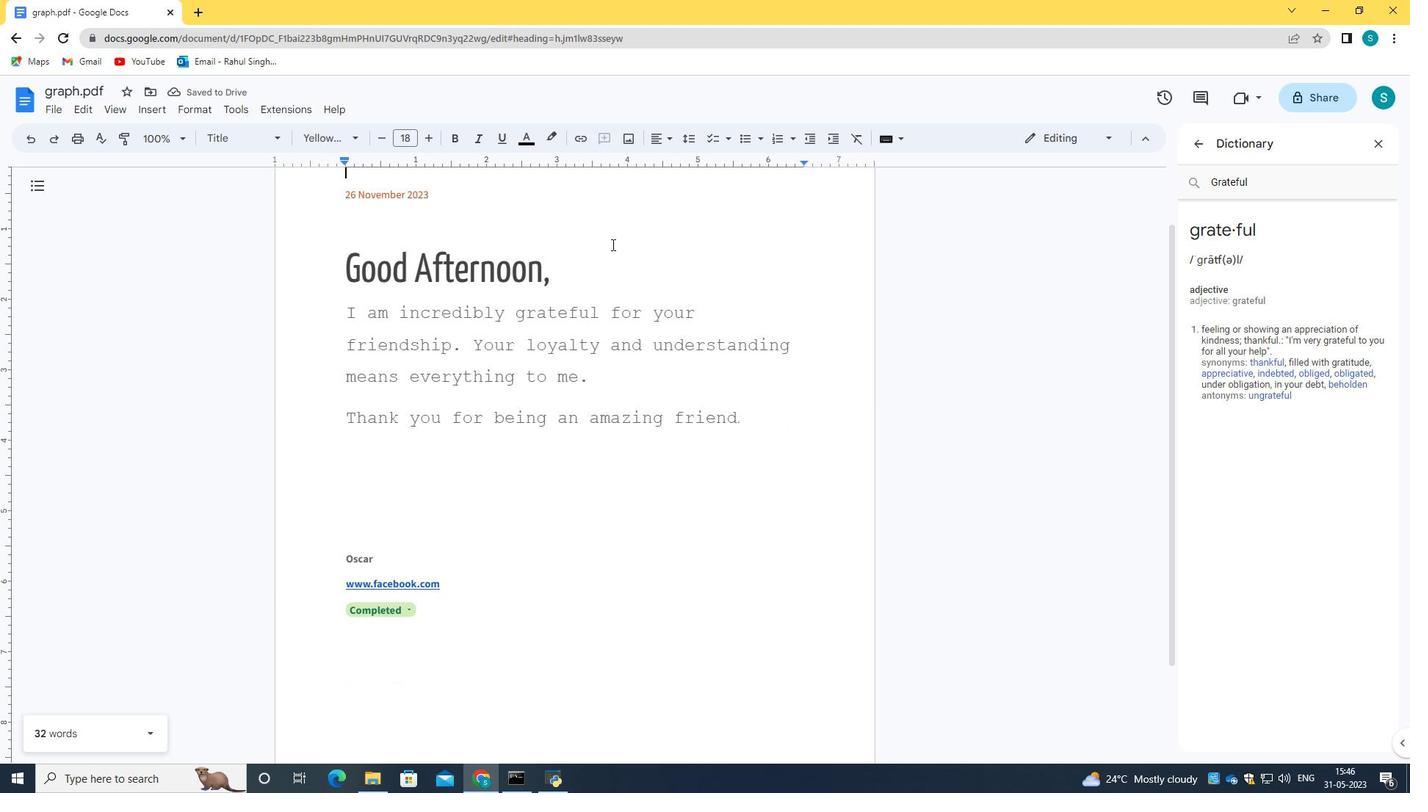 
Action: Mouse scrolled (612, 245) with delta (0, 0)
Screenshot: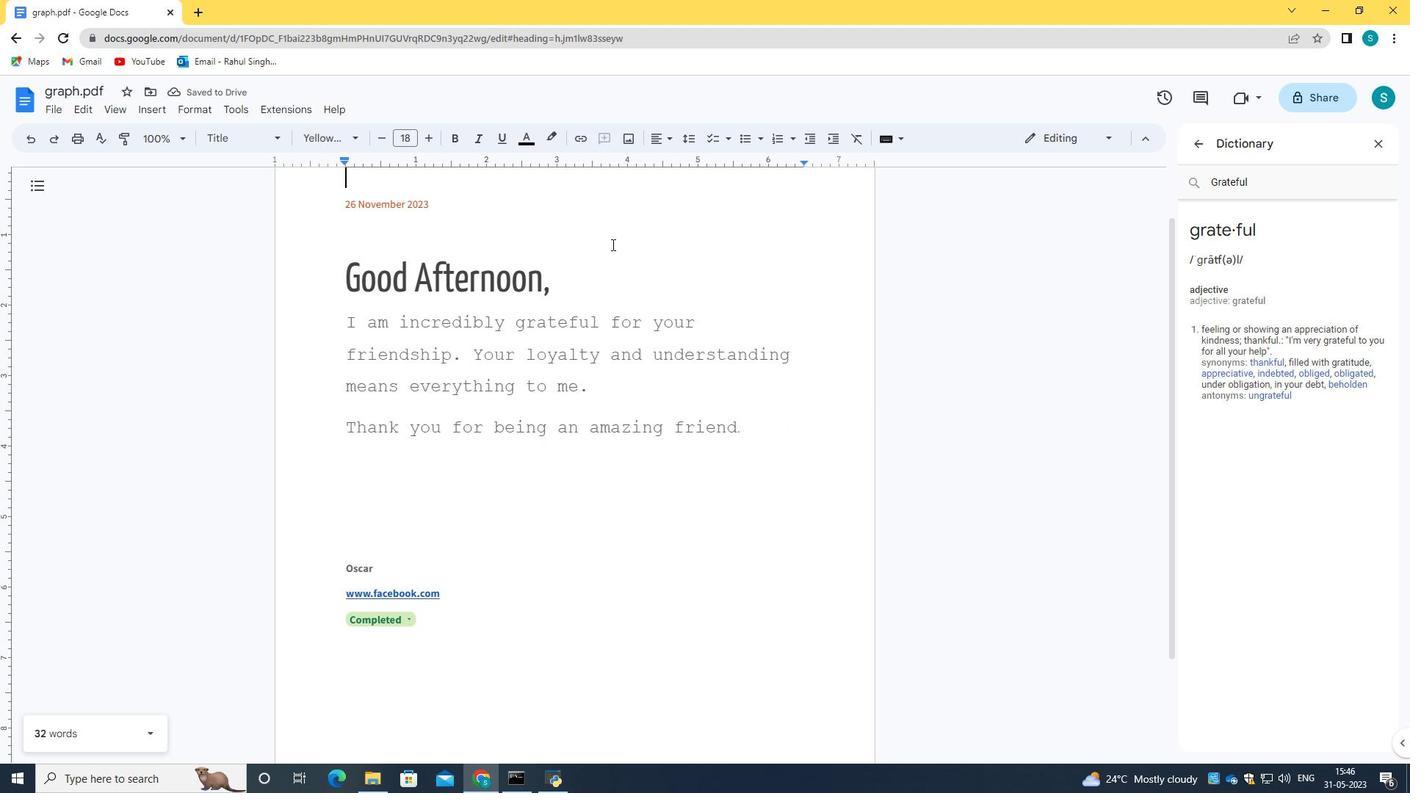 
